 Task: Select the always expand option in the collapse items.
Action: Mouse moved to (53, 563)
Screenshot: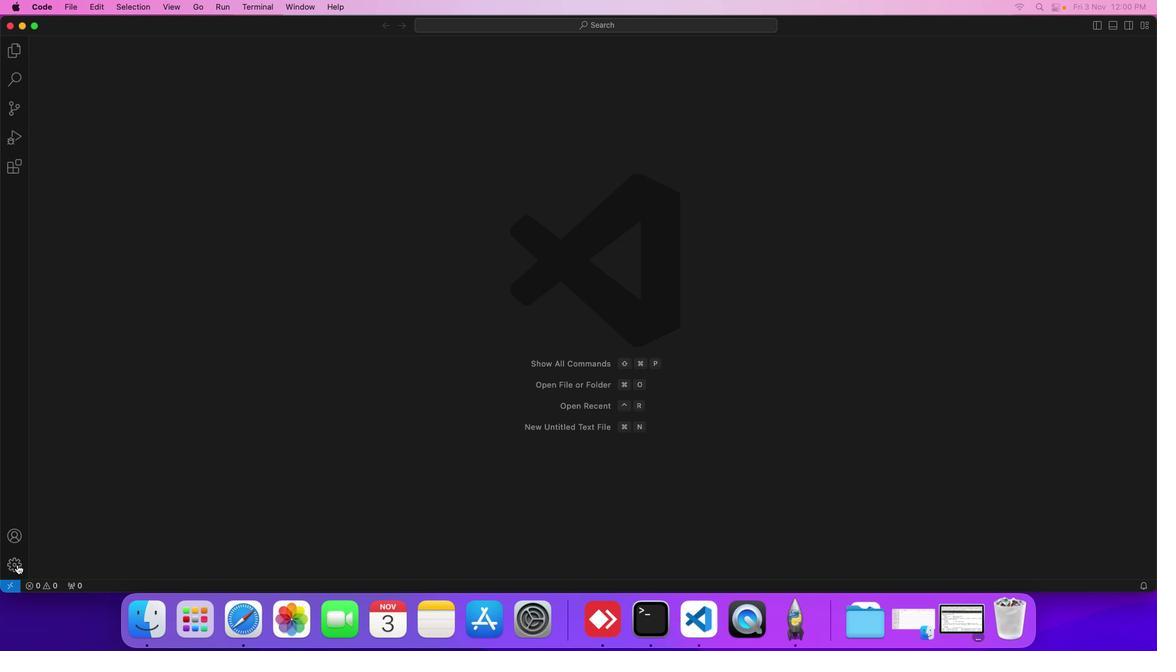 
Action: Mouse pressed left at (53, 563)
Screenshot: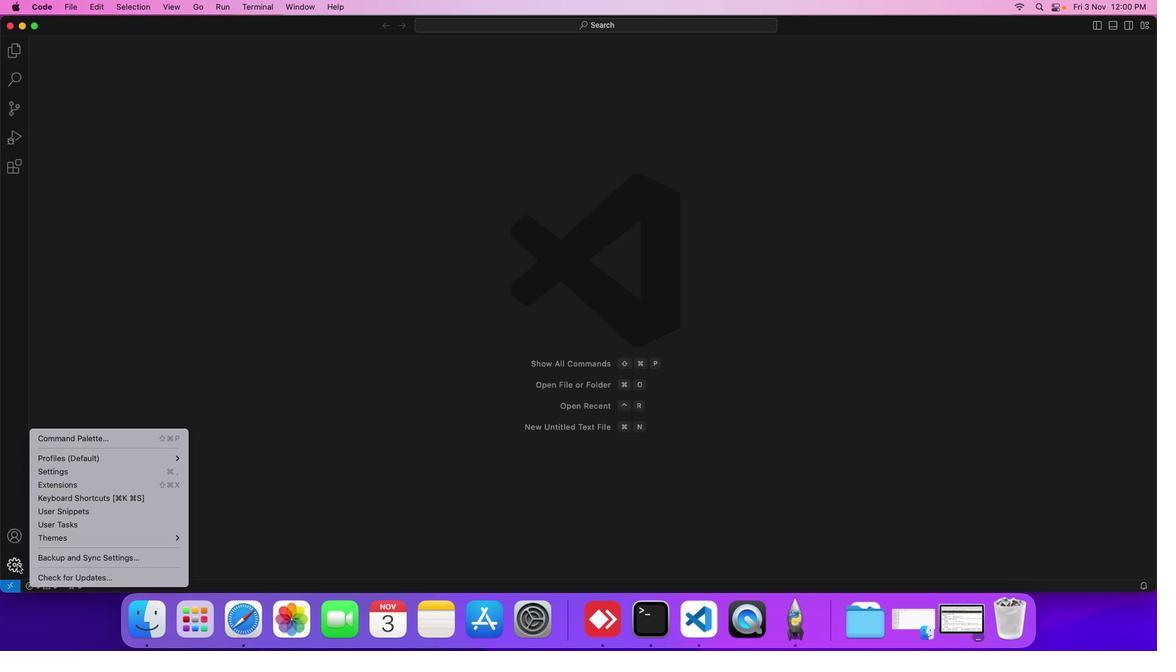 
Action: Mouse moved to (100, 467)
Screenshot: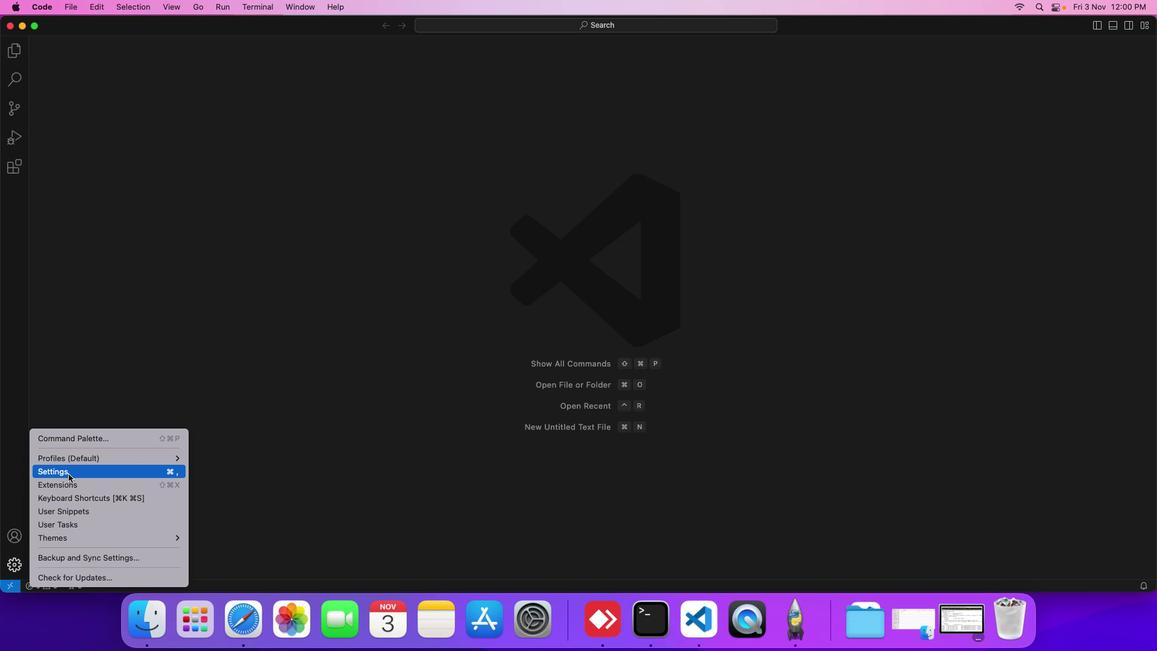 
Action: Mouse pressed left at (100, 467)
Screenshot: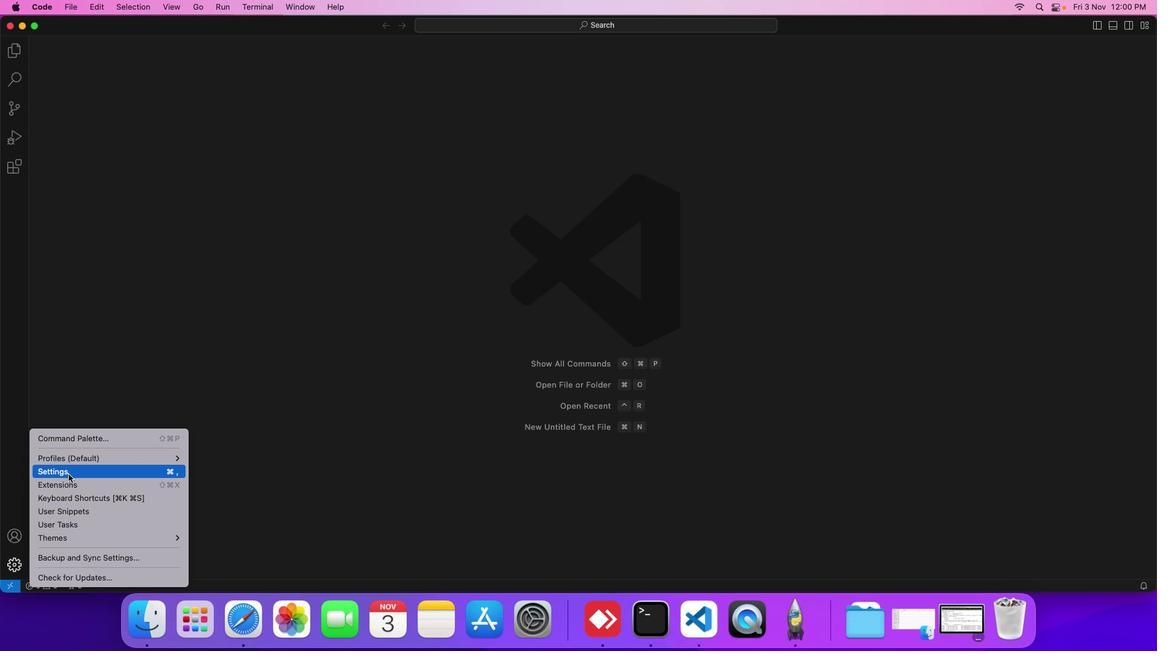 
Action: Mouse moved to (296, 151)
Screenshot: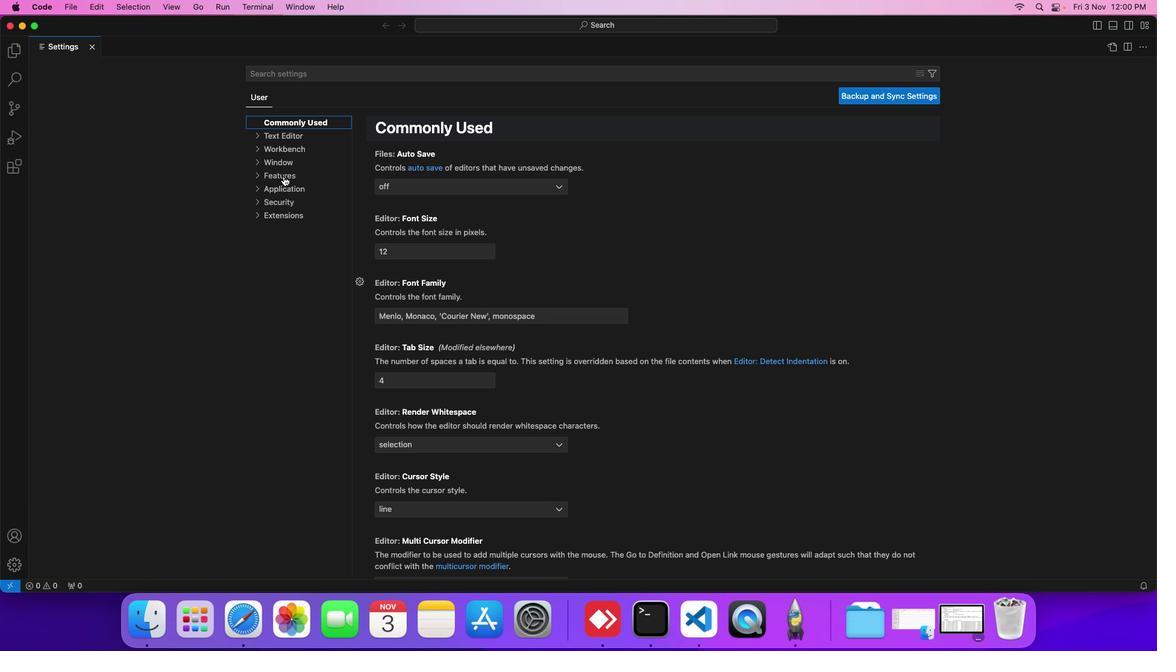 
Action: Mouse pressed left at (296, 151)
Screenshot: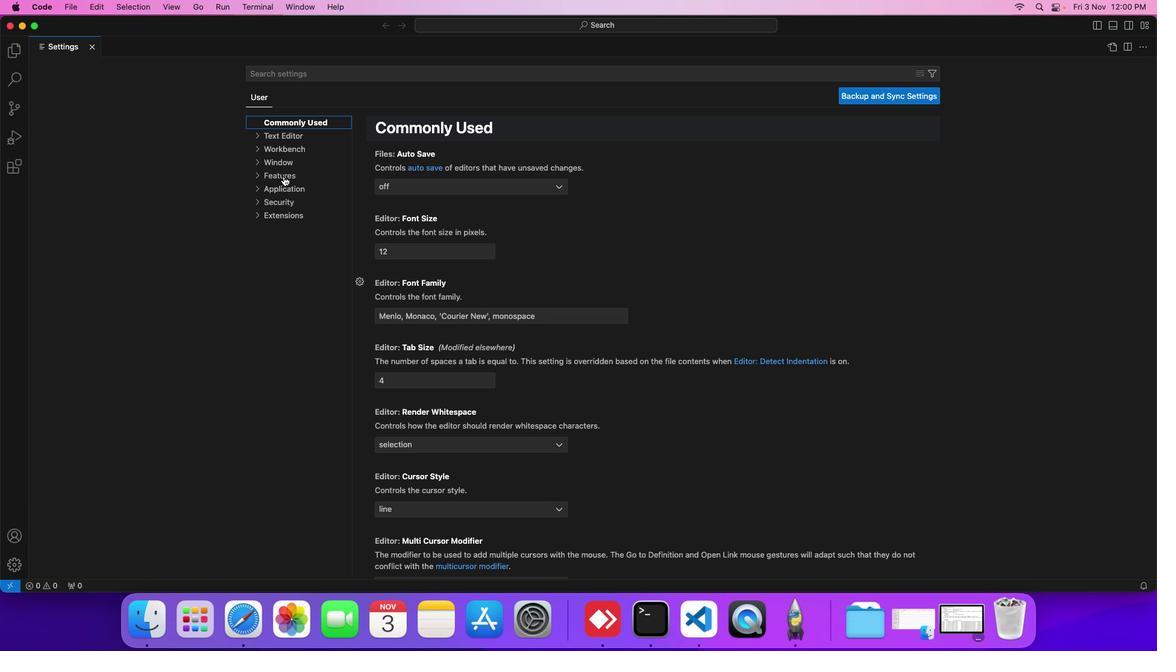 
Action: Mouse moved to (303, 176)
Screenshot: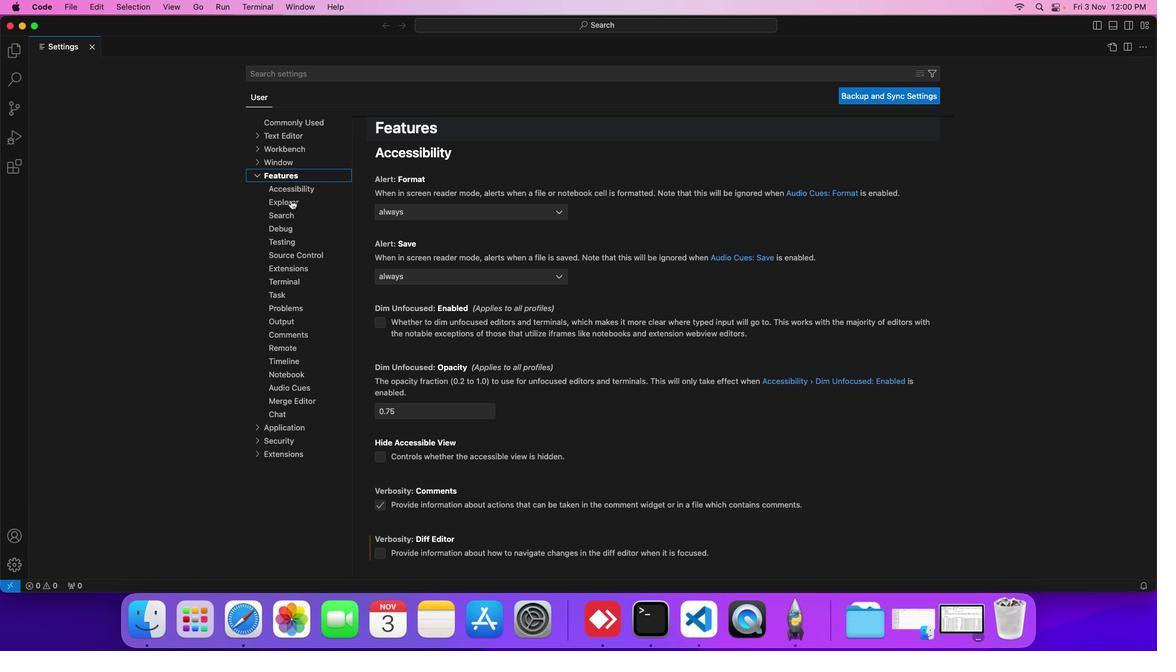
Action: Mouse pressed left at (303, 176)
Screenshot: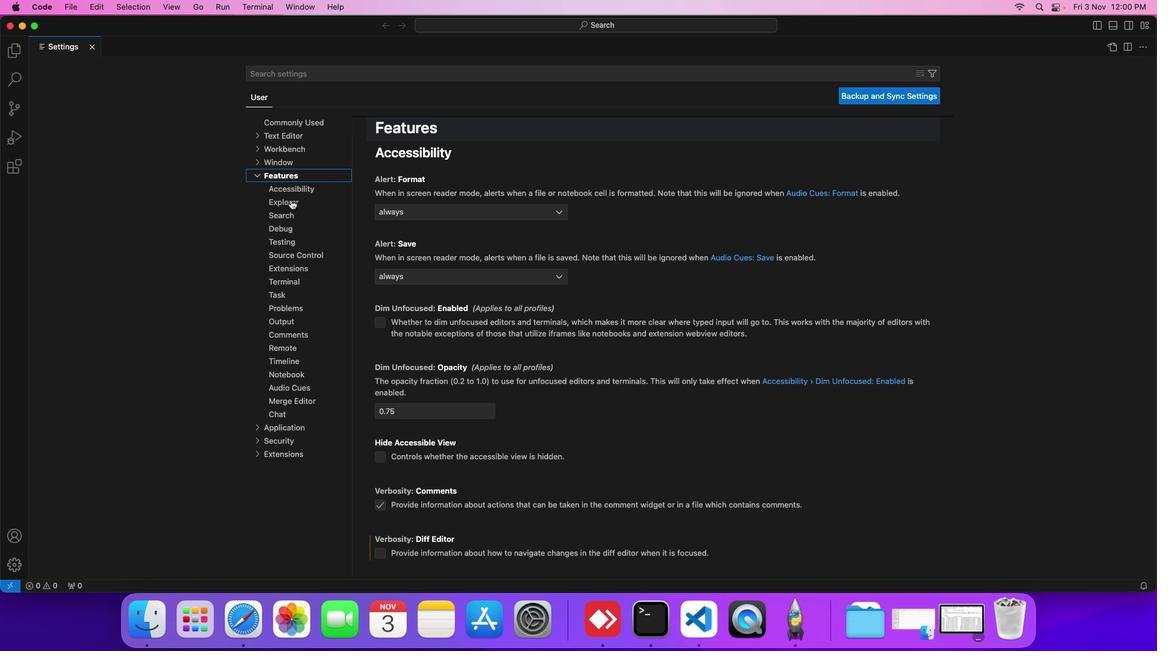 
Action: Mouse moved to (431, 410)
Screenshot: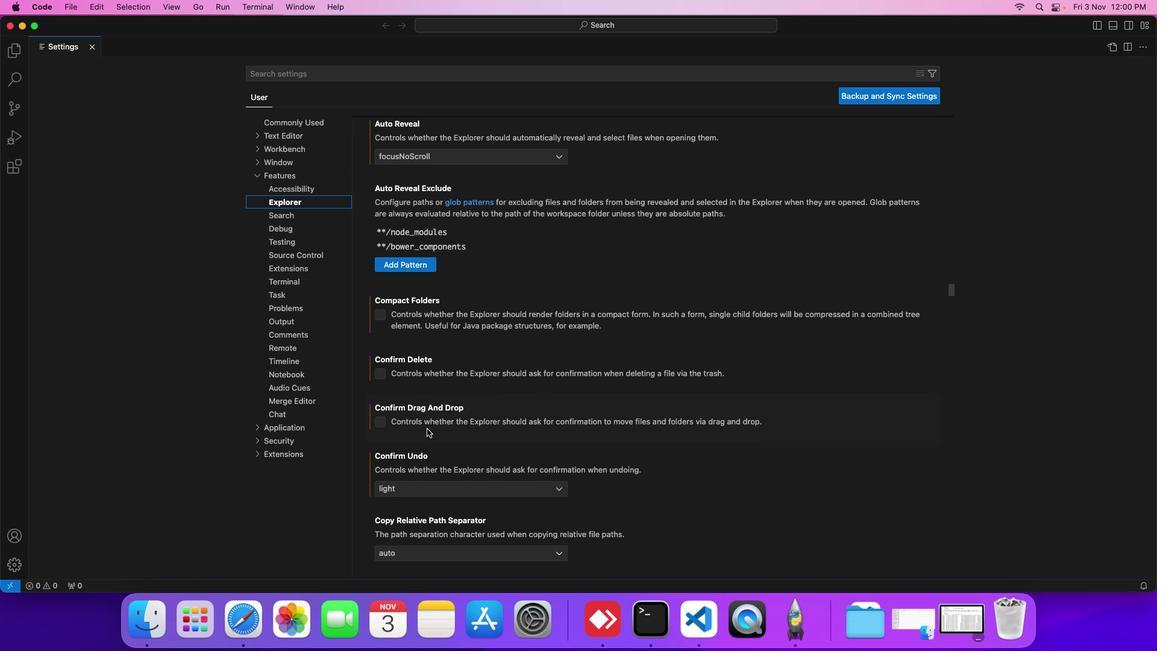 
Action: Mouse scrolled (431, 410) with delta (37, -36)
Screenshot: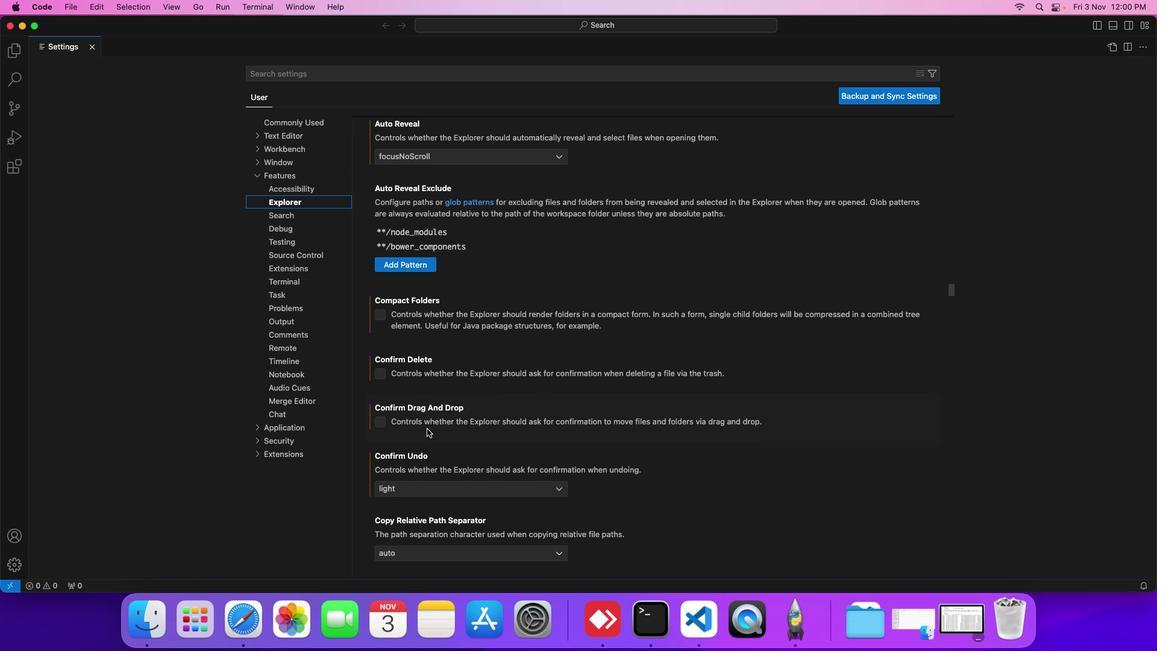 
Action: Mouse moved to (428, 419)
Screenshot: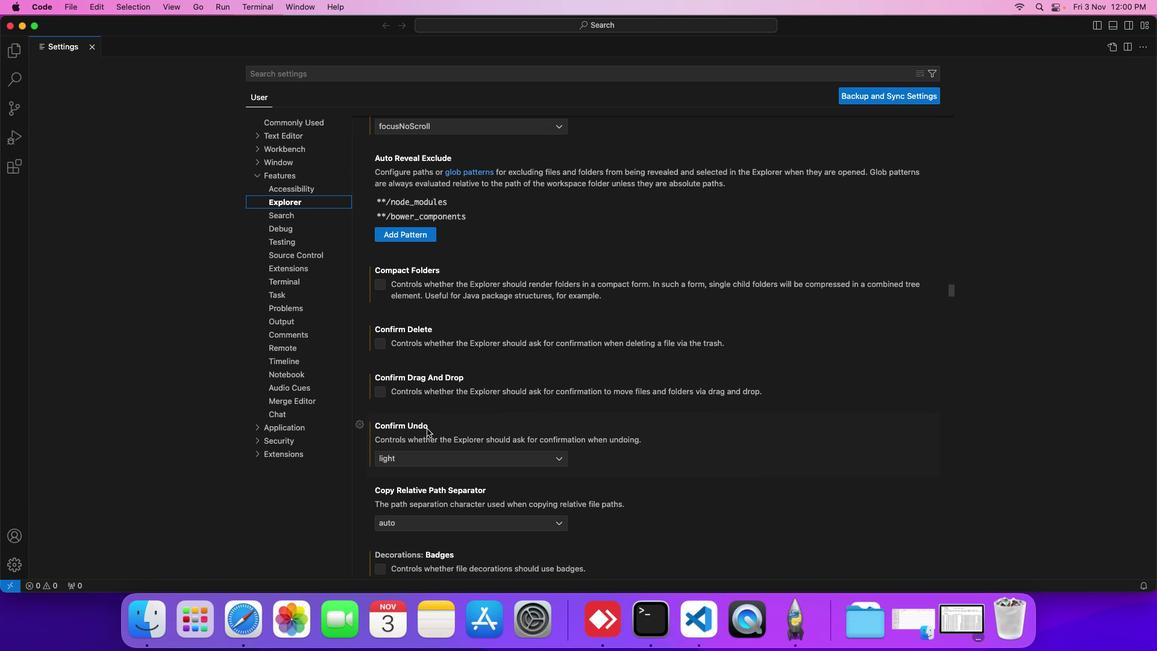 
Action: Mouse scrolled (428, 419) with delta (37, -36)
Screenshot: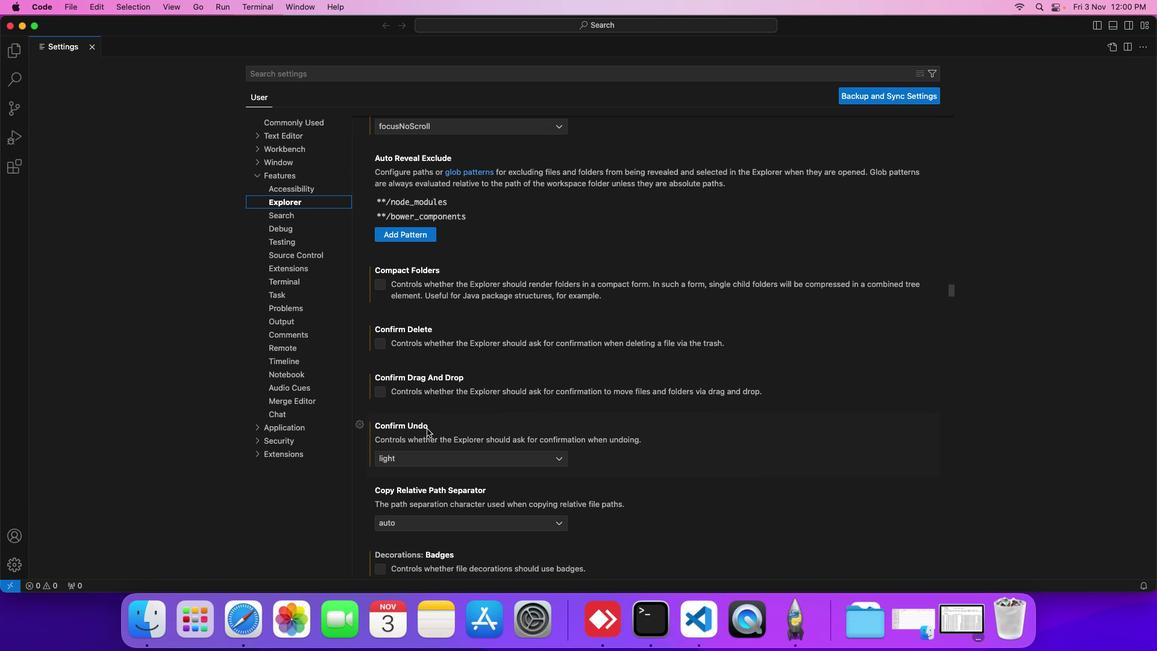 
Action: Mouse moved to (428, 424)
Screenshot: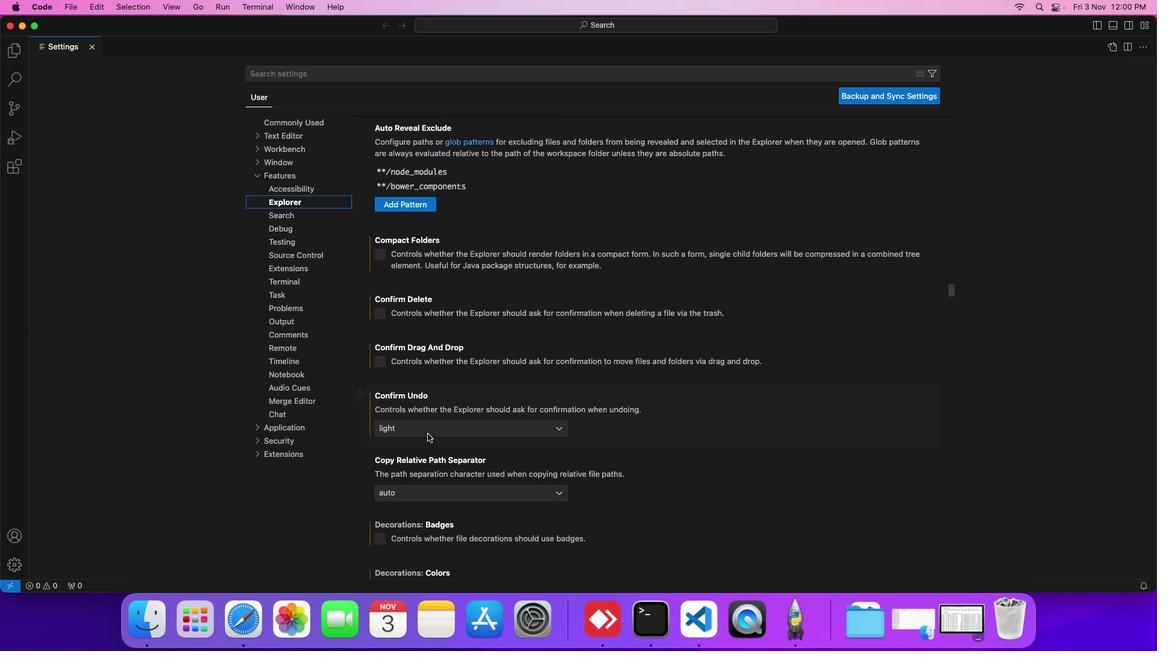 
Action: Mouse scrolled (428, 424) with delta (37, -36)
Screenshot: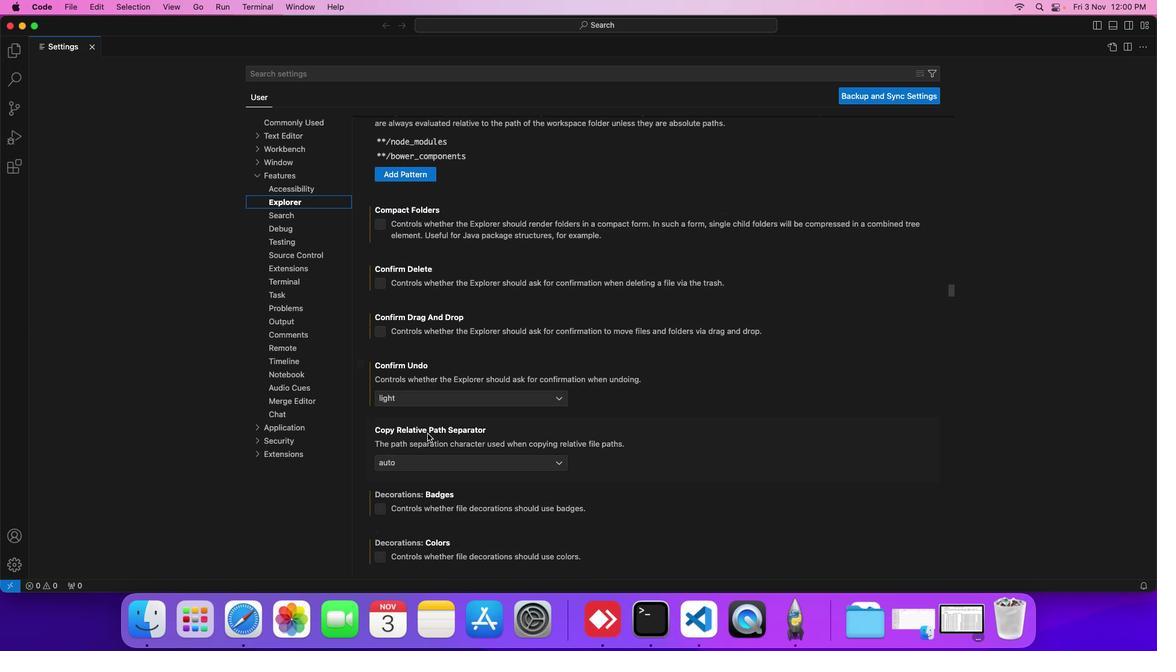 
Action: Mouse scrolled (428, 424) with delta (37, -36)
Screenshot: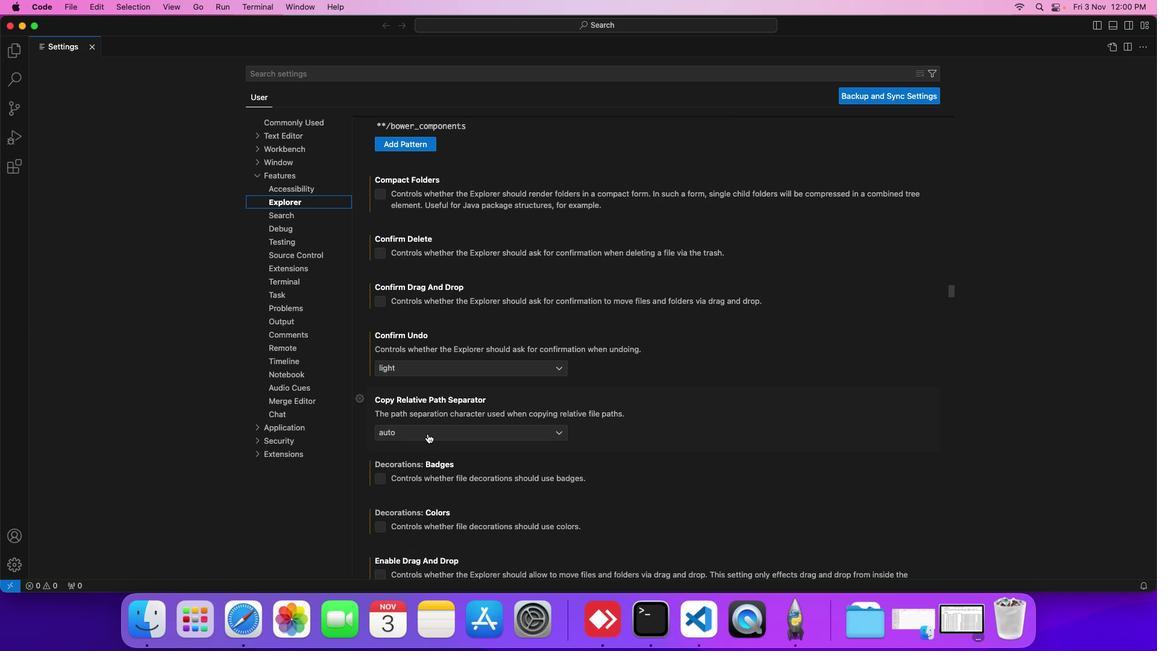 
Action: Mouse scrolled (428, 424) with delta (37, -36)
Screenshot: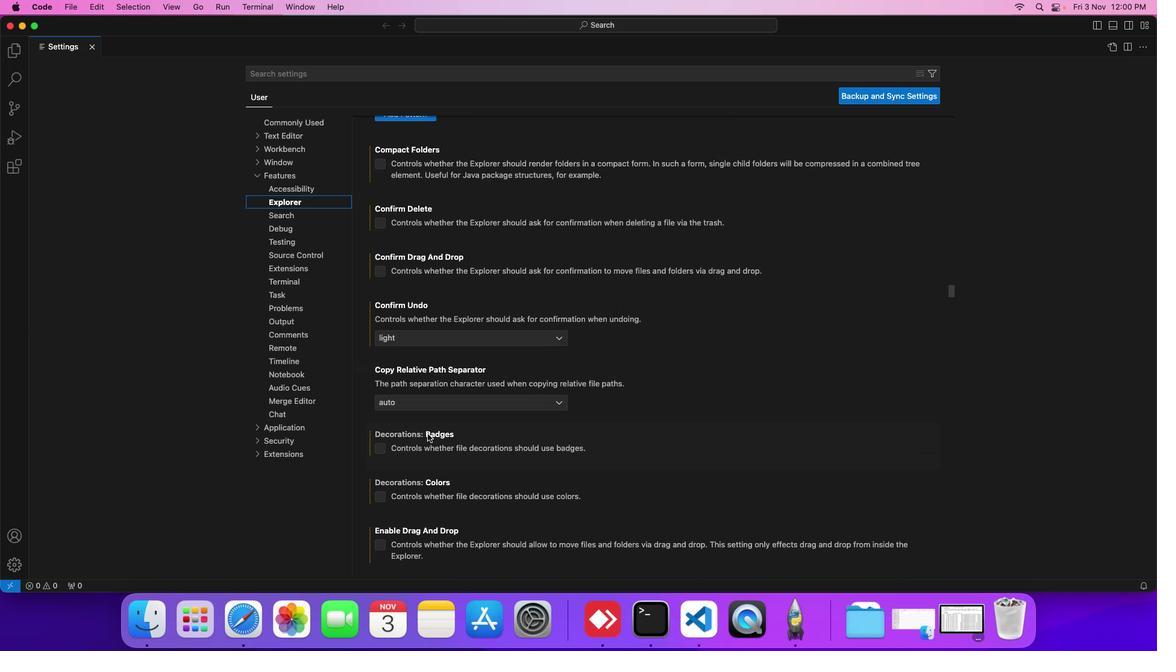 
Action: Mouse scrolled (428, 424) with delta (37, -36)
Screenshot: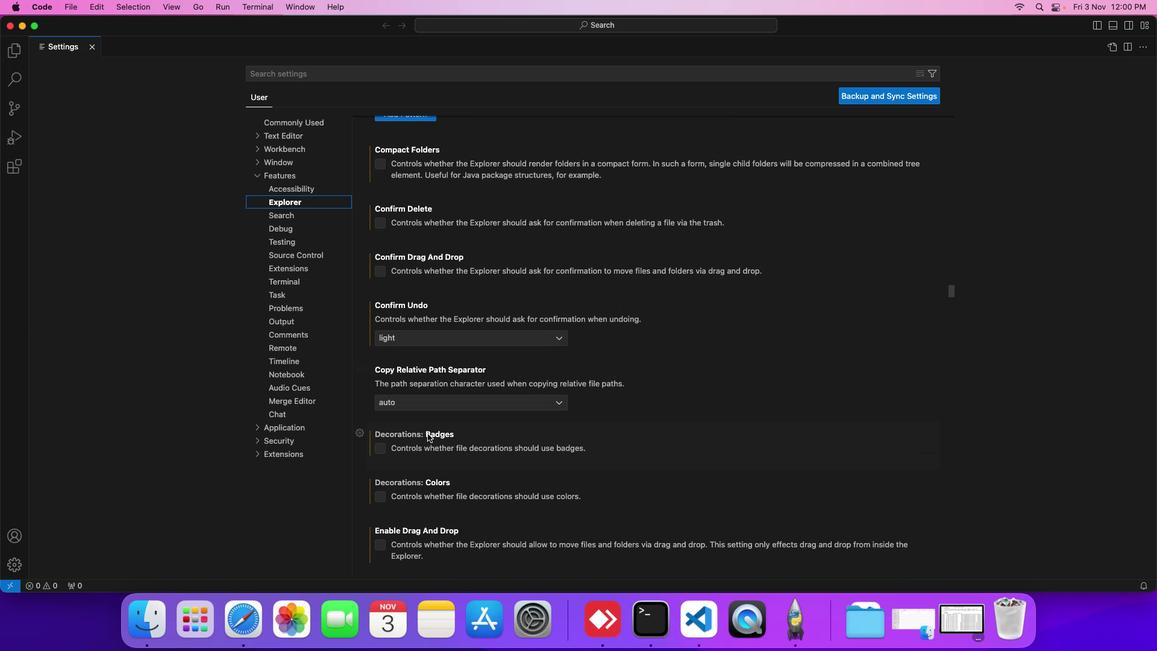 
Action: Mouse moved to (428, 425)
Screenshot: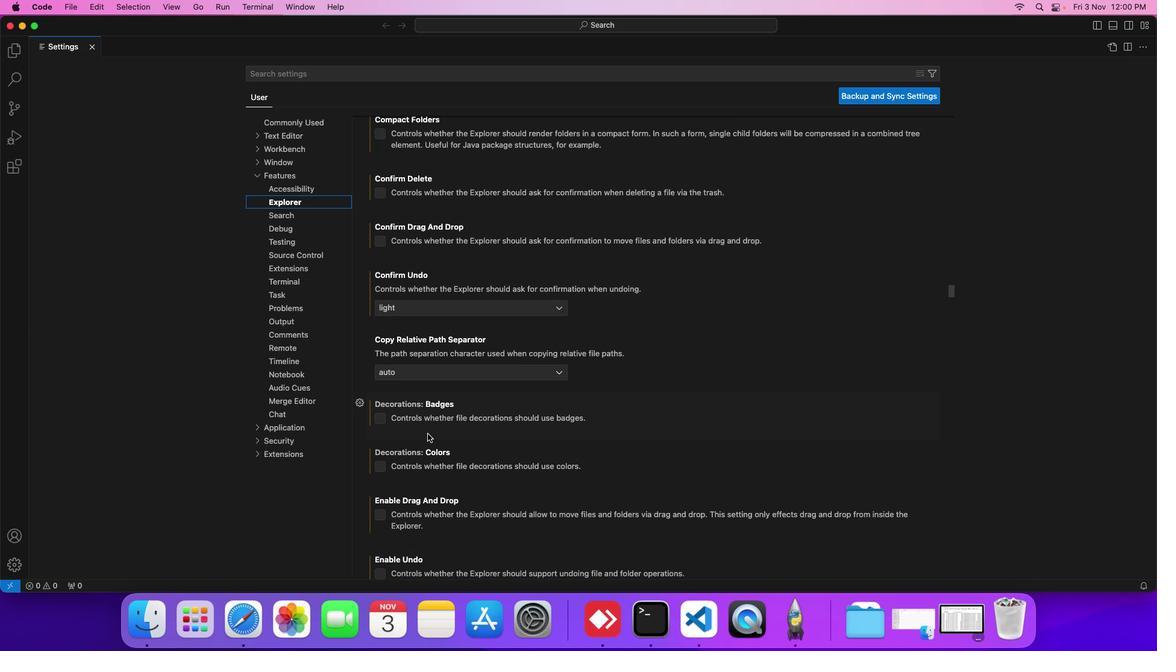 
Action: Mouse scrolled (428, 425) with delta (37, -36)
Screenshot: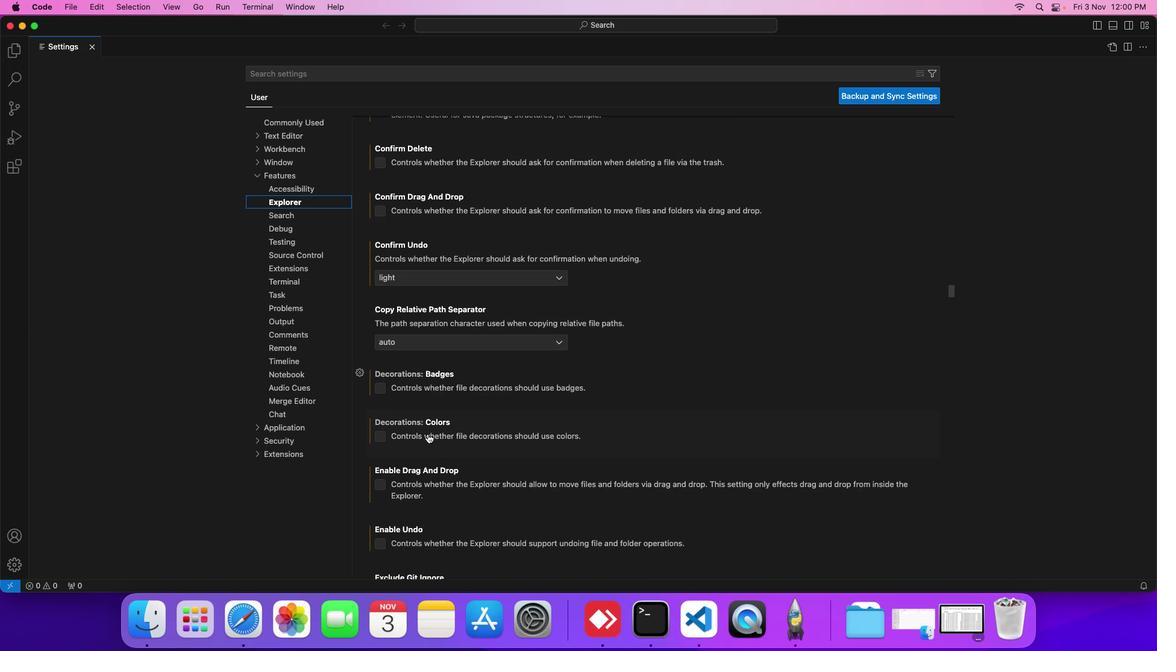 
Action: Mouse scrolled (428, 425) with delta (37, -36)
Screenshot: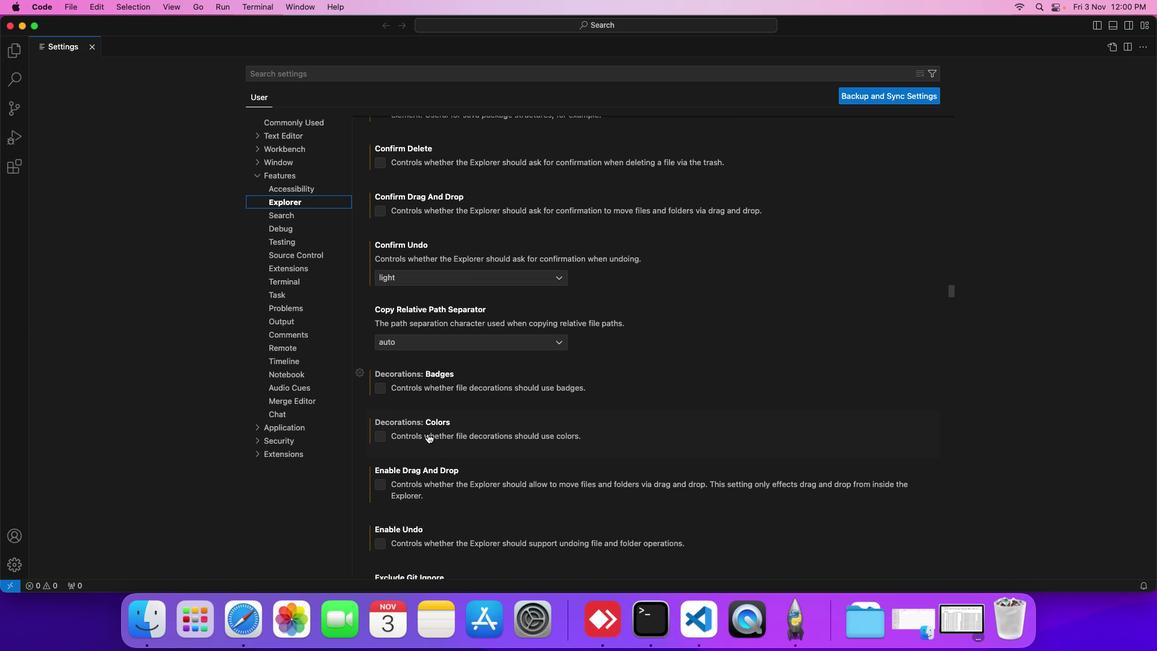 
Action: Mouse scrolled (428, 425) with delta (37, -36)
Screenshot: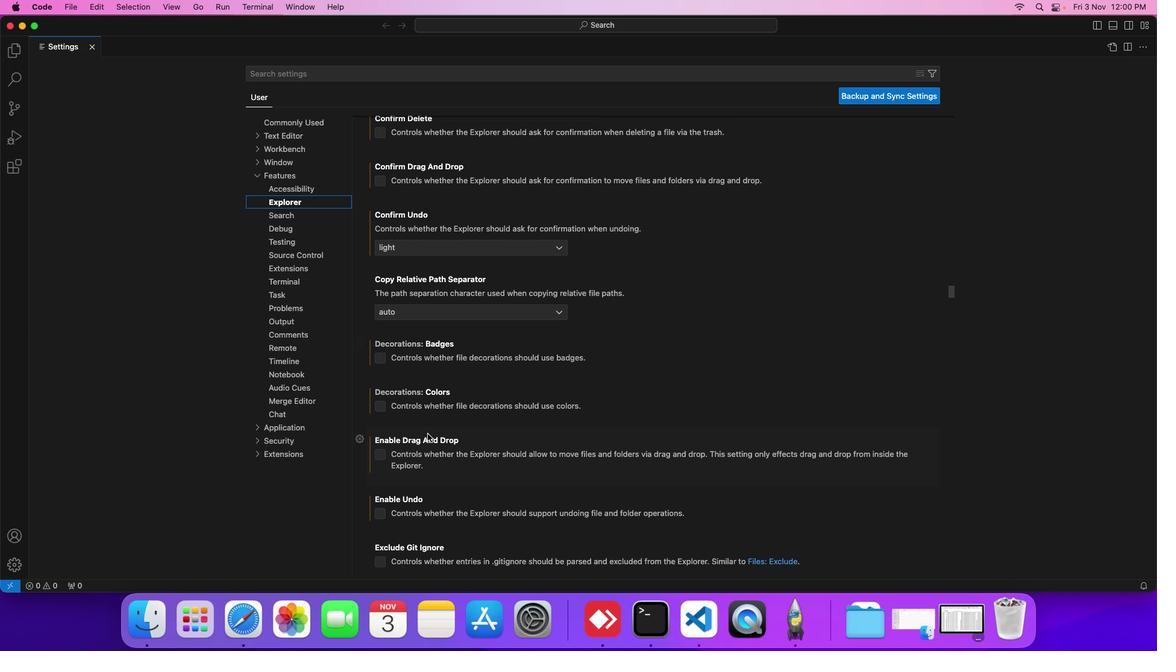 
Action: Mouse scrolled (428, 425) with delta (37, -36)
Screenshot: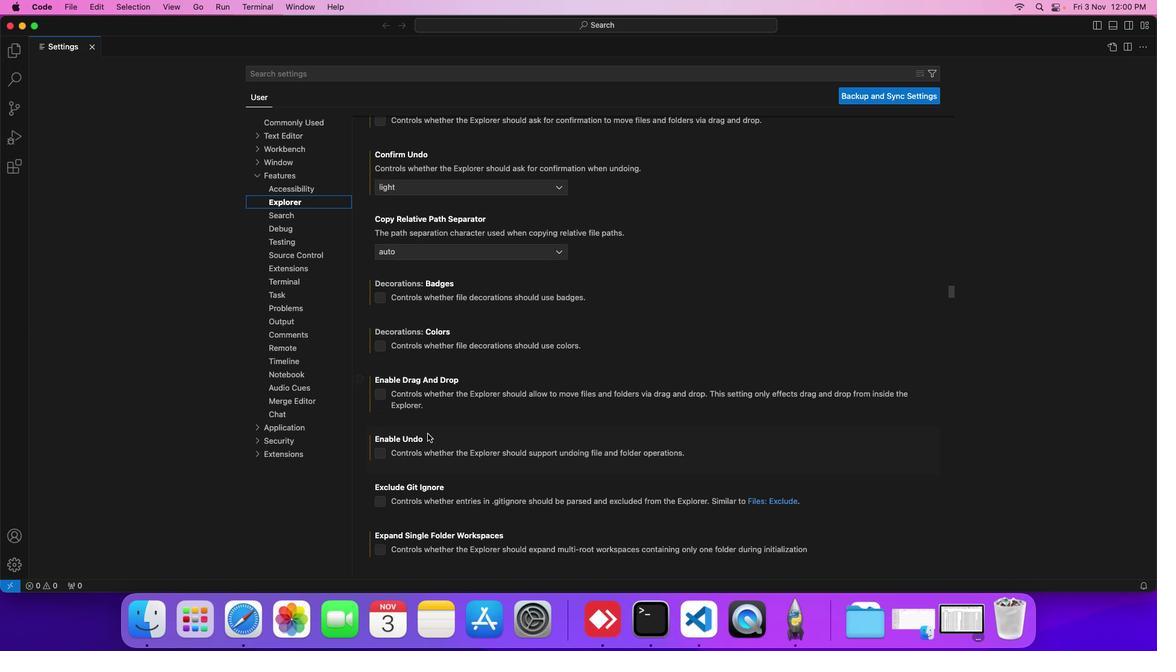 
Action: Mouse scrolled (428, 425) with delta (37, -36)
Screenshot: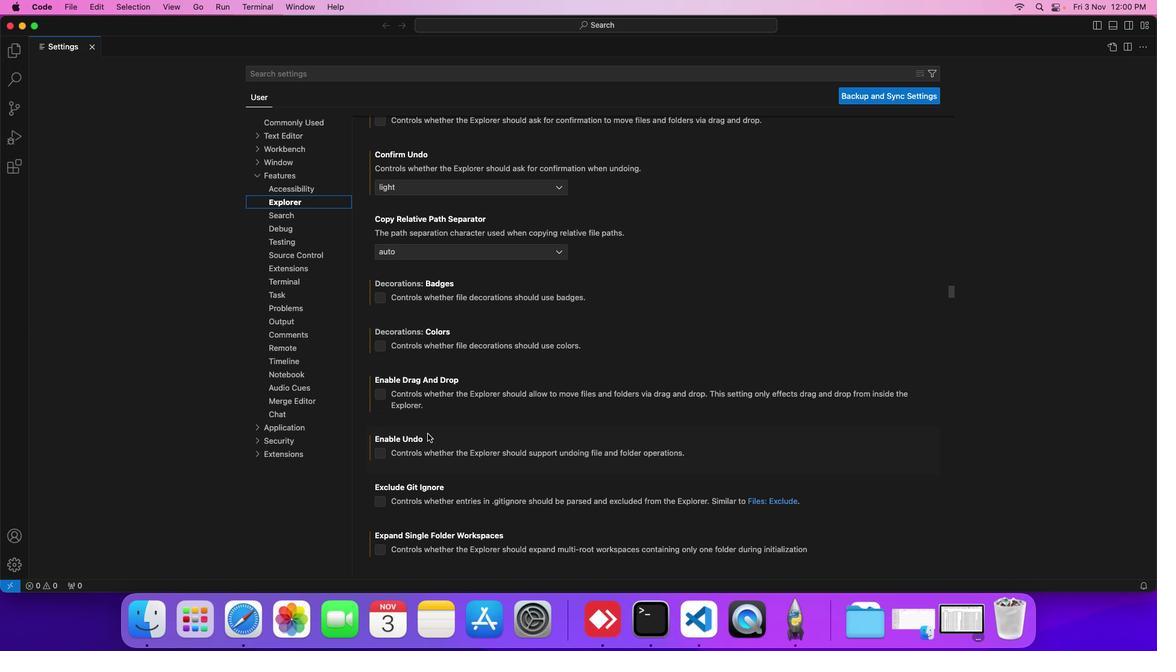 
Action: Mouse moved to (428, 427)
Screenshot: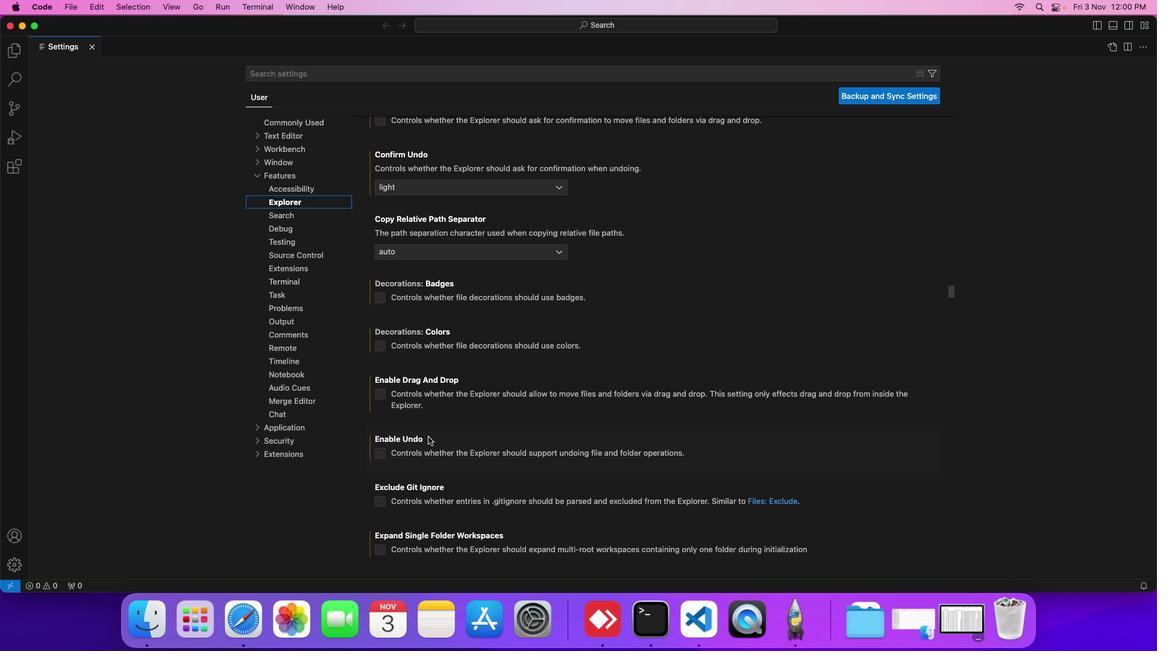 
Action: Mouse scrolled (428, 427) with delta (37, -36)
Screenshot: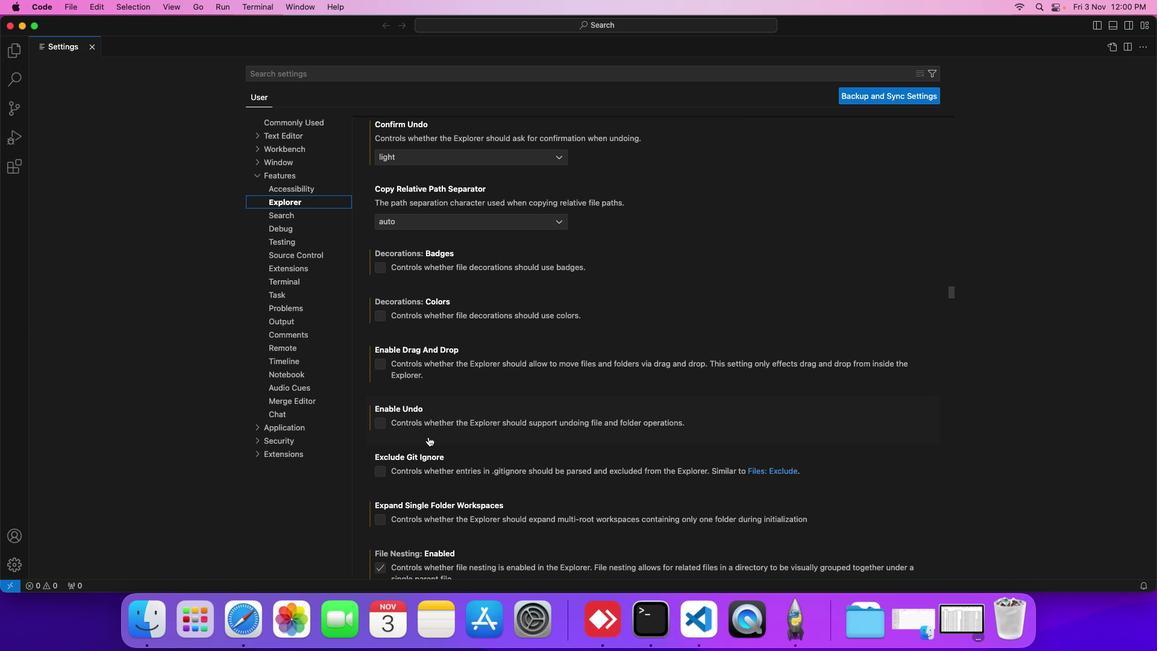 
Action: Mouse scrolled (428, 427) with delta (37, -36)
Screenshot: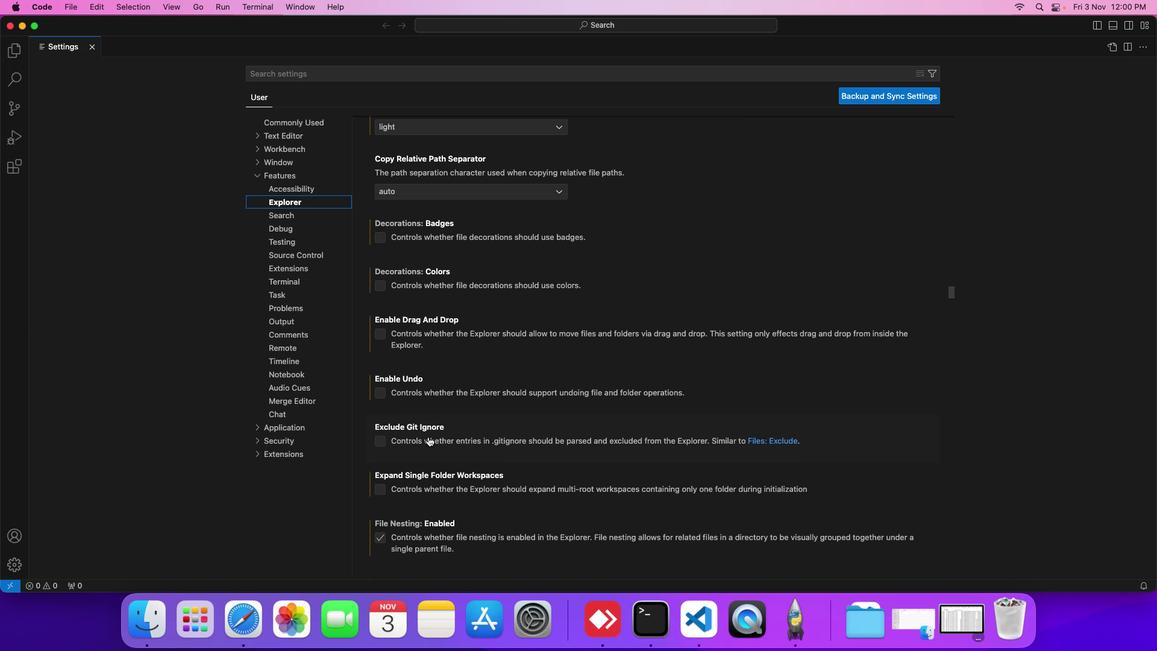
Action: Mouse scrolled (428, 427) with delta (37, -36)
Screenshot: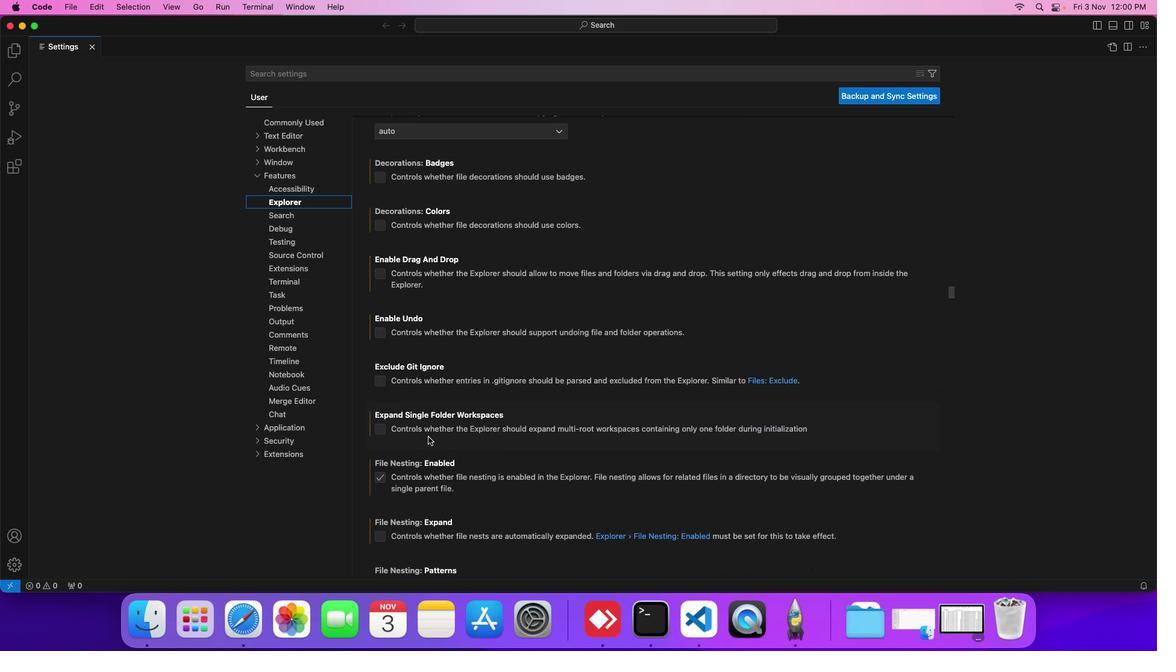 
Action: Mouse scrolled (428, 427) with delta (37, -36)
Screenshot: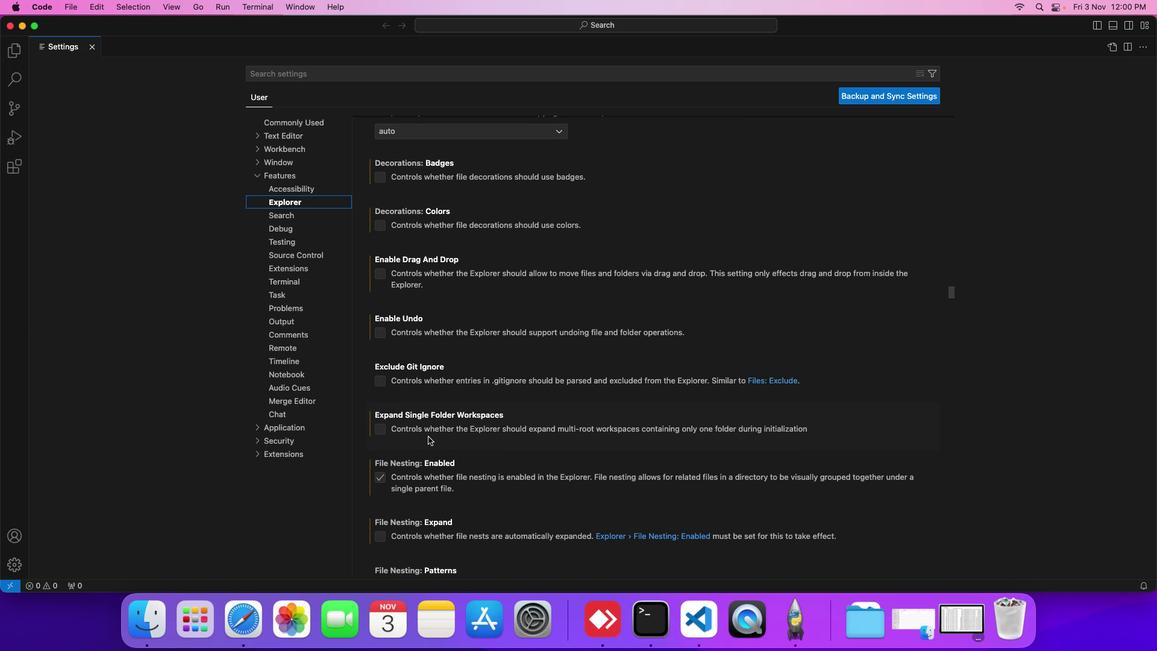 
Action: Mouse scrolled (428, 427) with delta (37, -36)
Screenshot: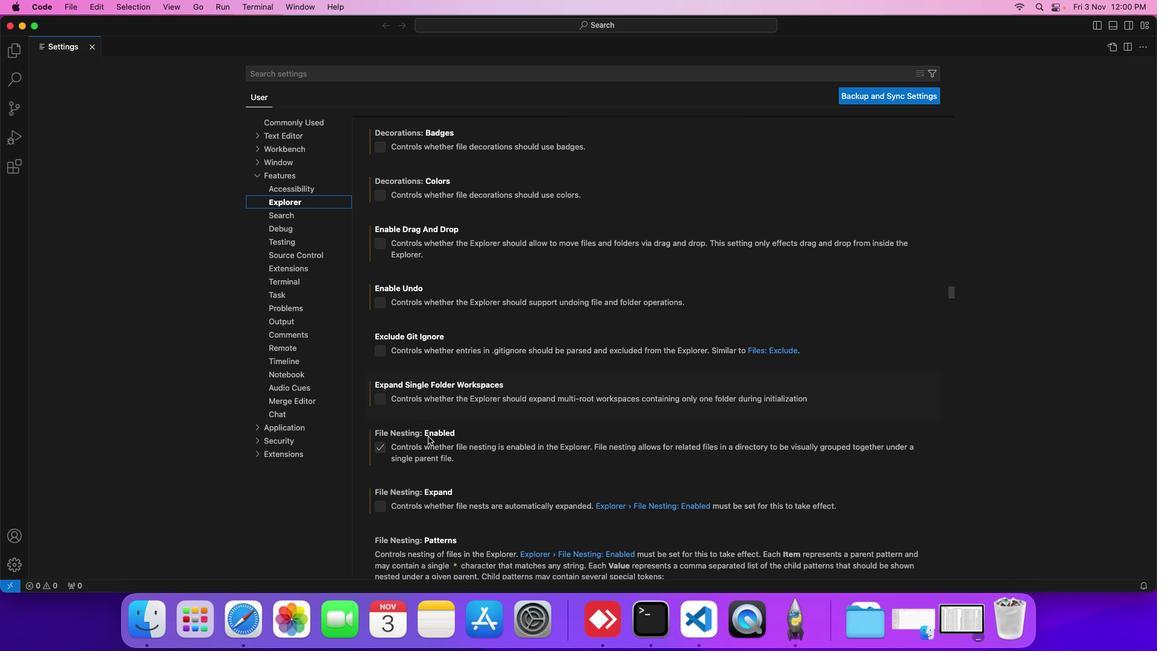 
Action: Mouse moved to (428, 428)
Screenshot: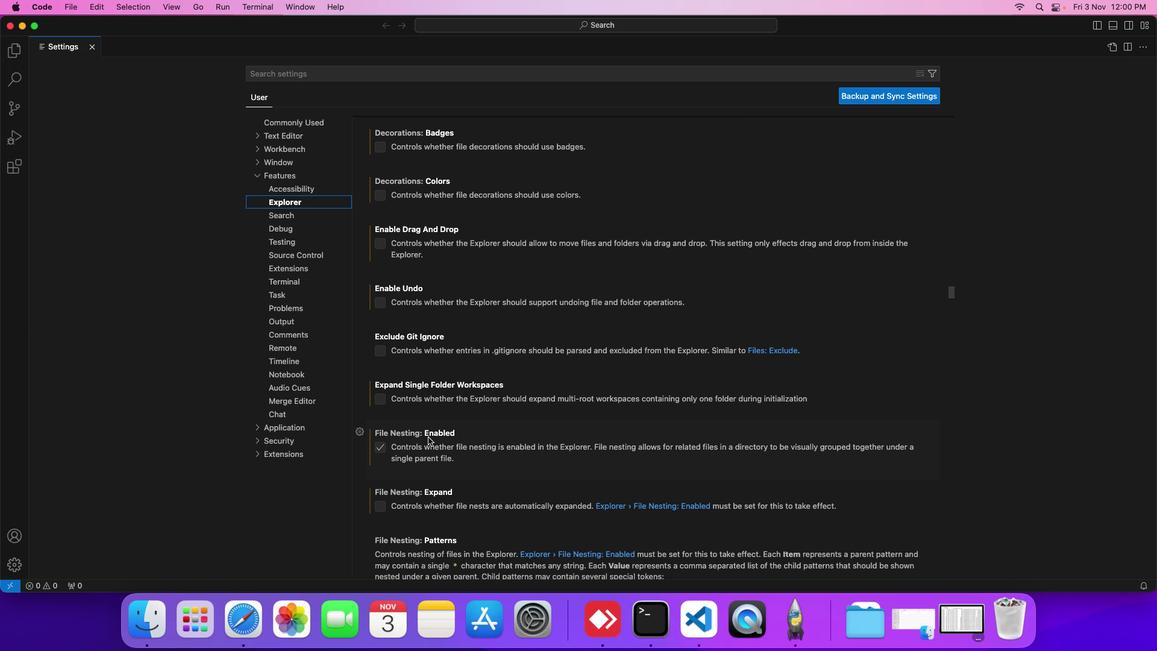 
Action: Mouse scrolled (428, 428) with delta (37, -36)
Screenshot: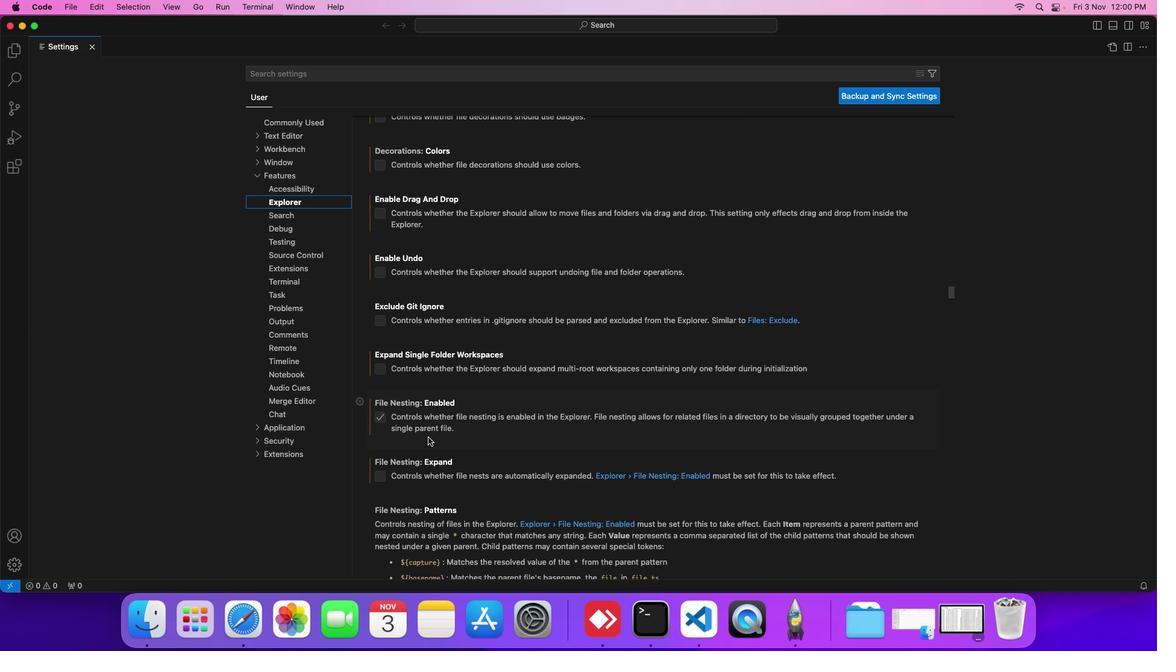 
Action: Mouse scrolled (428, 428) with delta (37, -36)
Screenshot: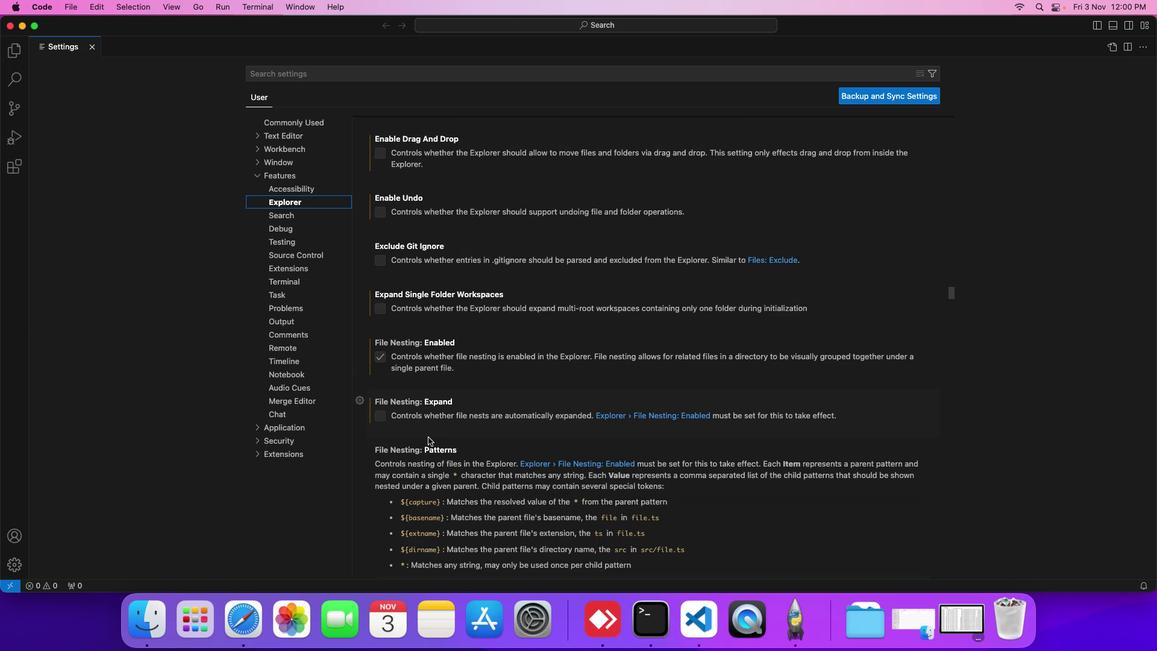 
Action: Mouse scrolled (428, 428) with delta (37, -36)
Screenshot: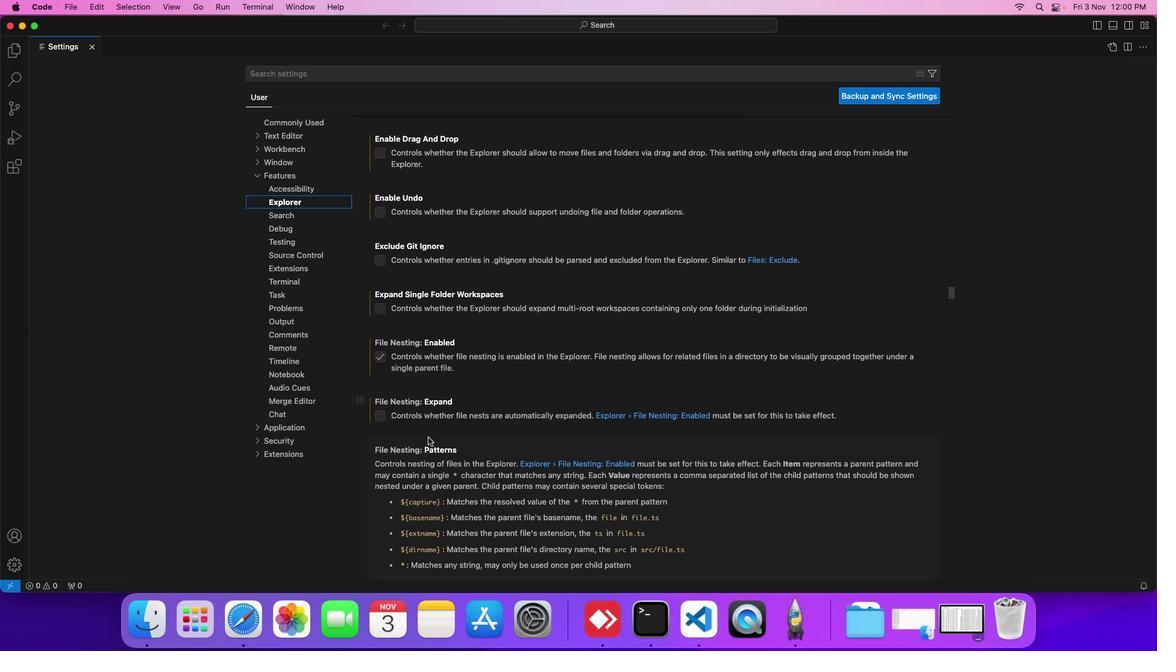 
Action: Mouse scrolled (428, 428) with delta (37, -36)
Screenshot: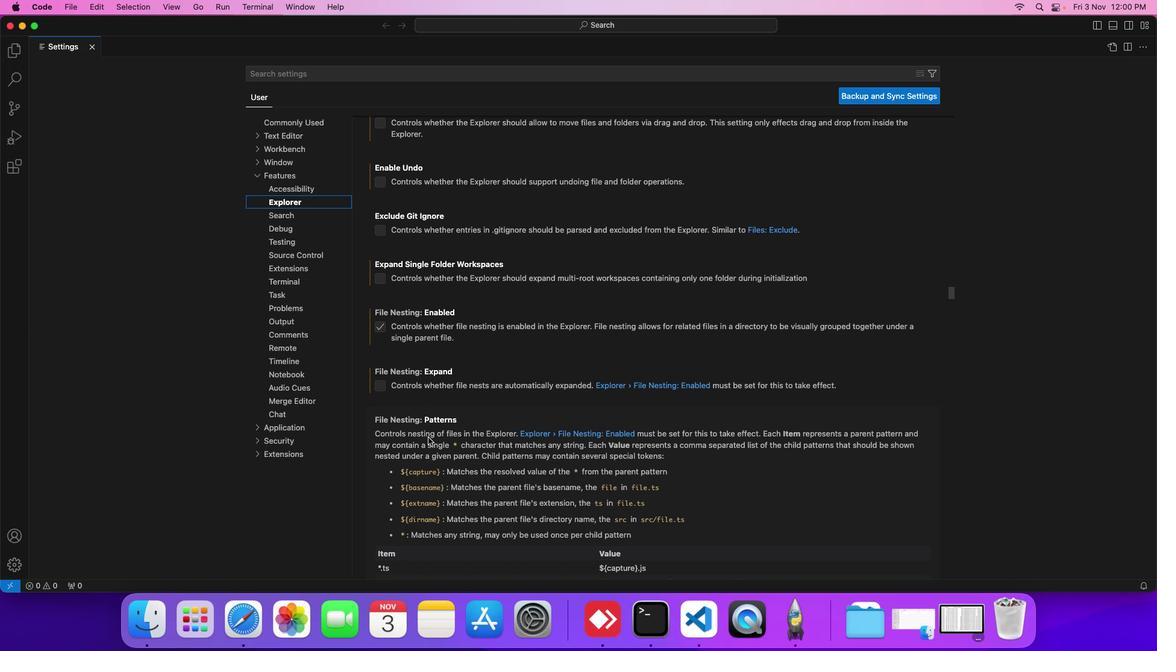 
Action: Mouse scrolled (428, 428) with delta (37, -36)
Screenshot: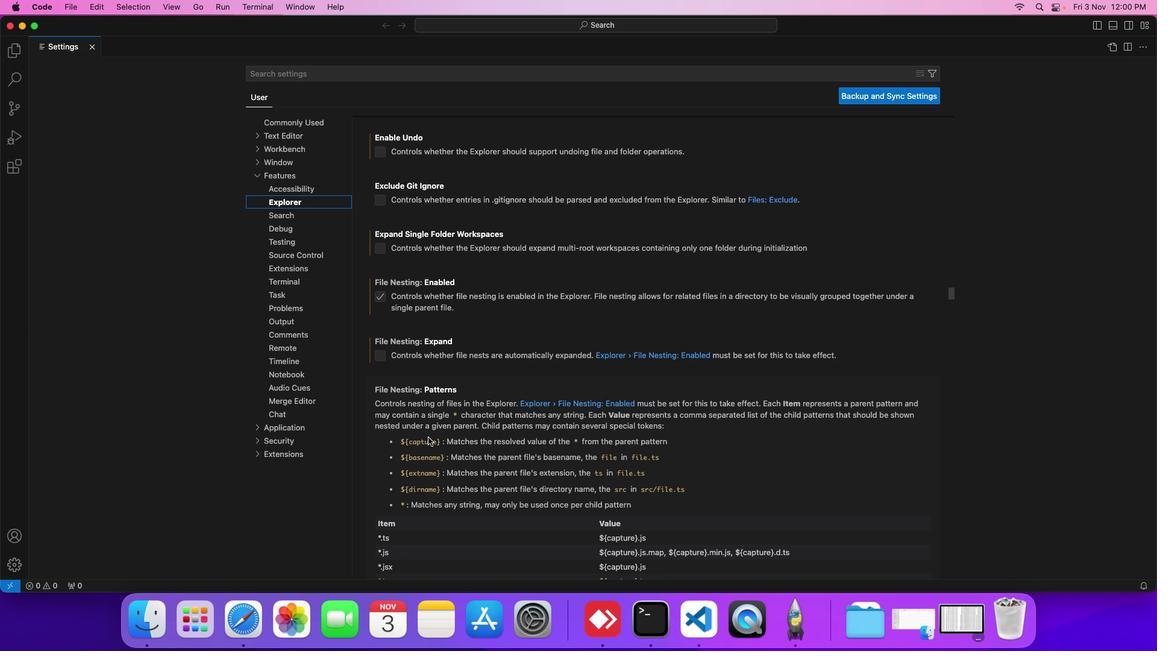 
Action: Mouse scrolled (428, 428) with delta (37, -36)
Screenshot: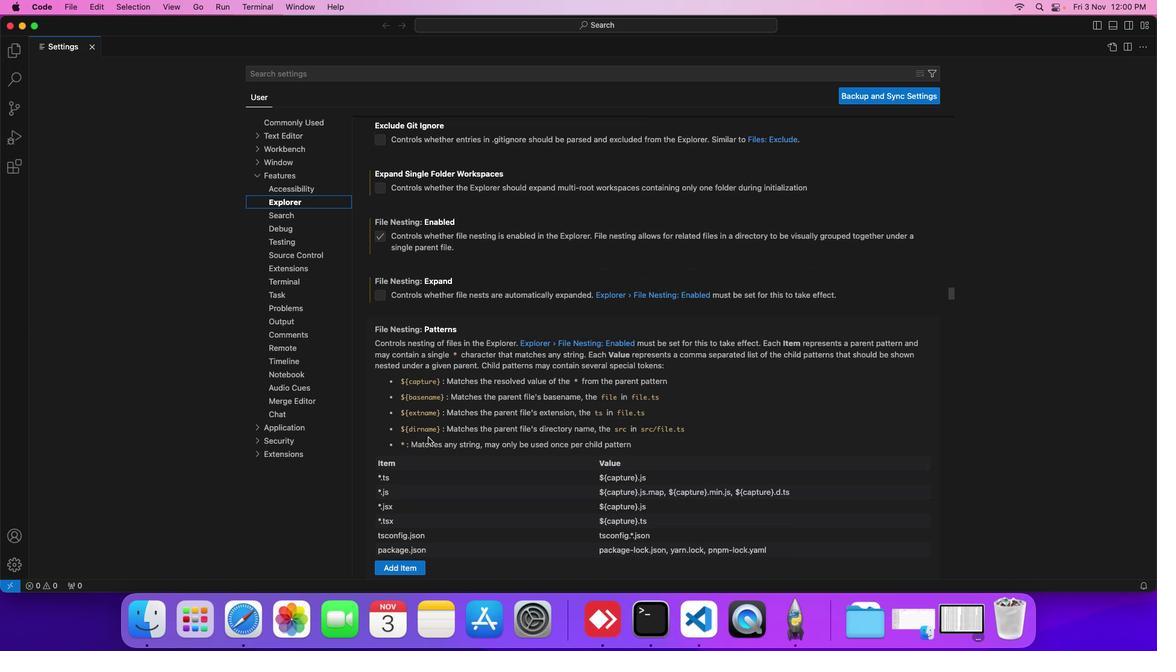 
Action: Mouse scrolled (428, 428) with delta (37, -36)
Screenshot: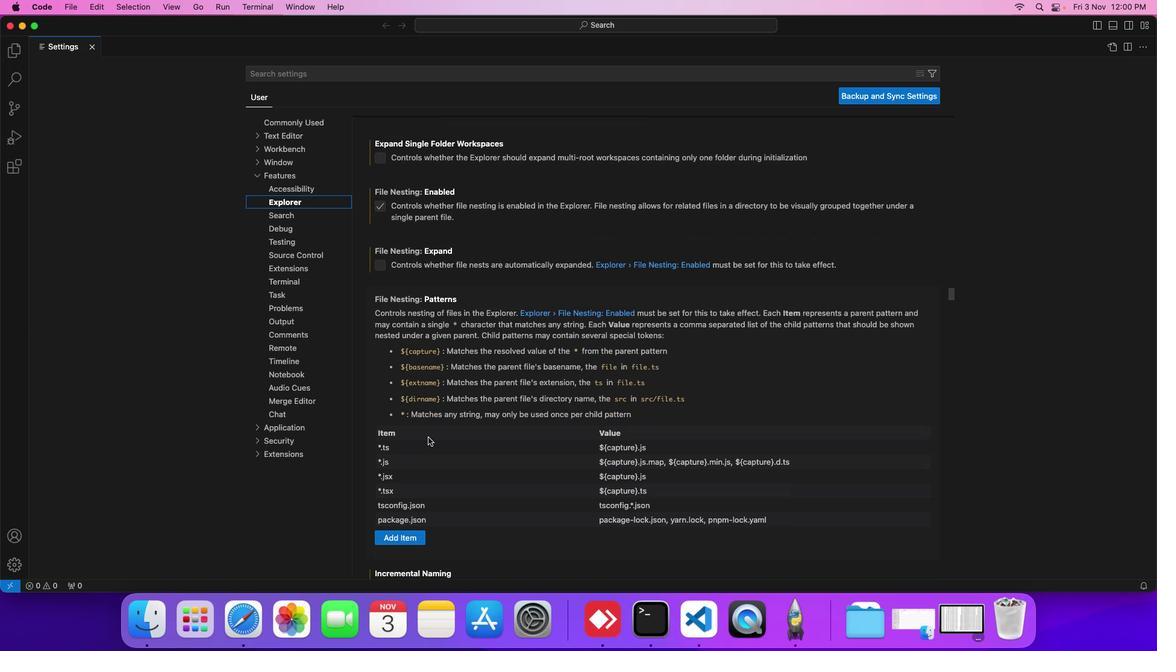 
Action: Mouse scrolled (428, 428) with delta (37, -36)
Screenshot: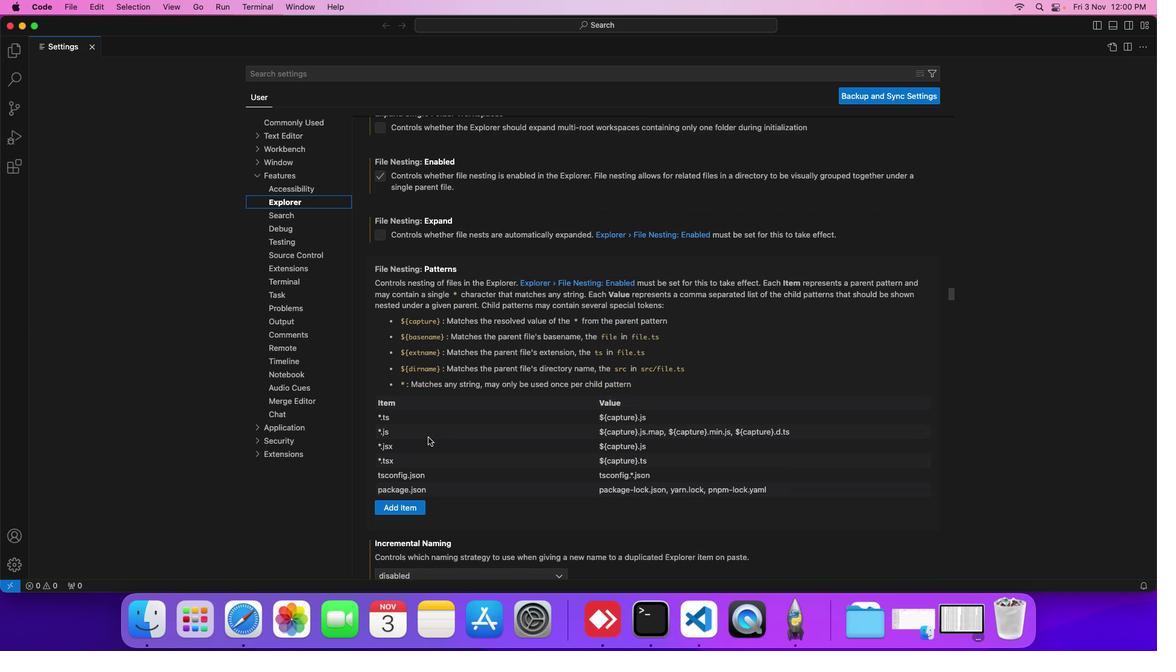 
Action: Mouse scrolled (428, 428) with delta (37, -36)
Screenshot: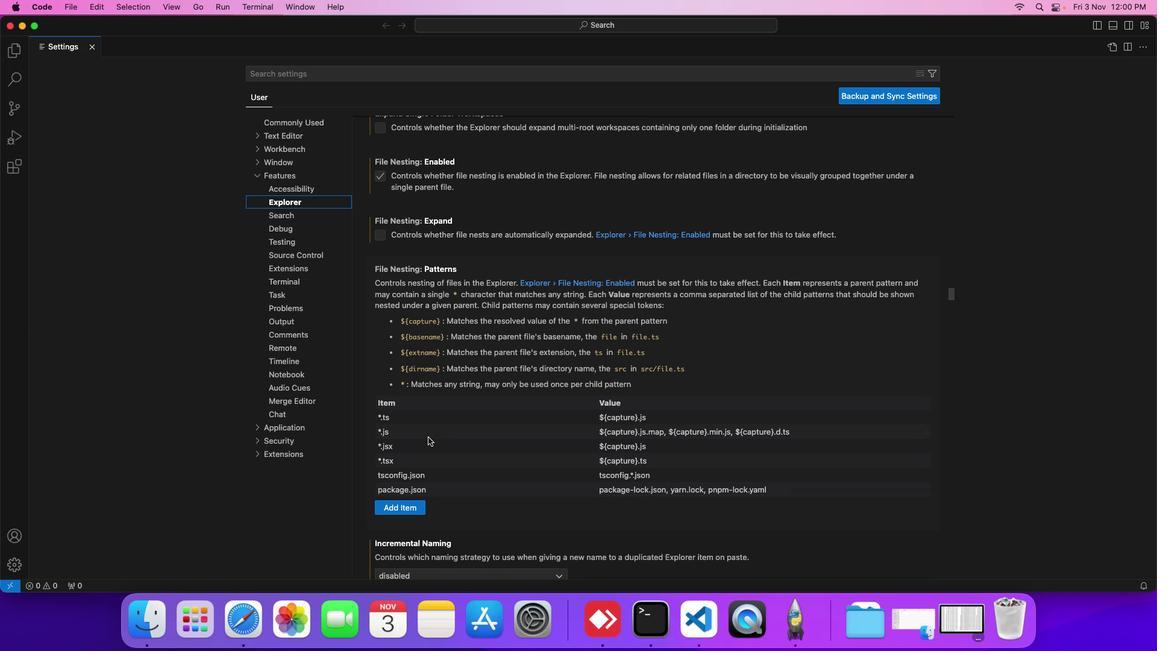 
Action: Mouse scrolled (428, 428) with delta (37, -36)
Screenshot: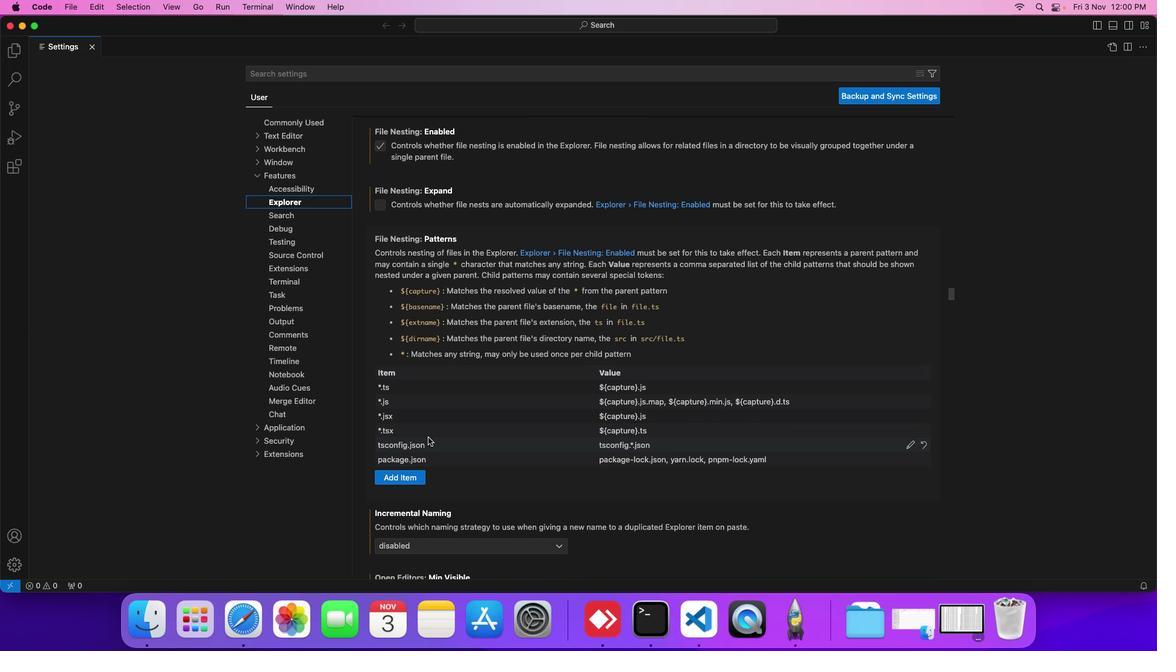 
Action: Mouse scrolled (428, 428) with delta (37, -36)
Screenshot: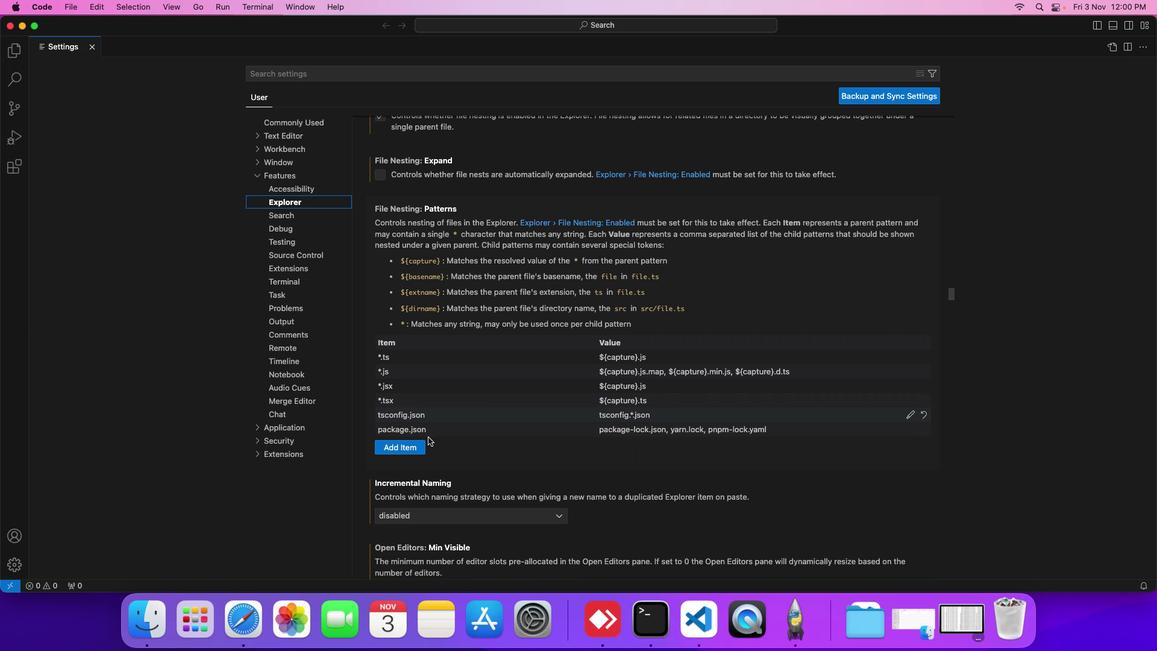 
Action: Mouse scrolled (428, 428) with delta (37, -36)
Screenshot: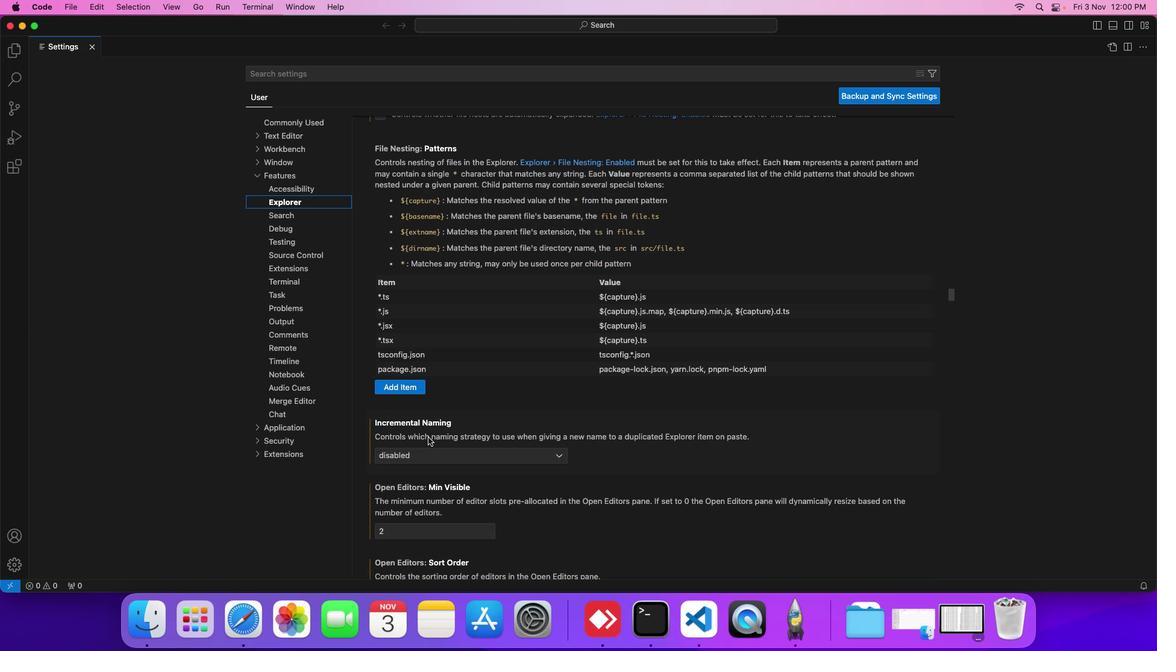 
Action: Mouse scrolled (428, 428) with delta (37, -36)
Screenshot: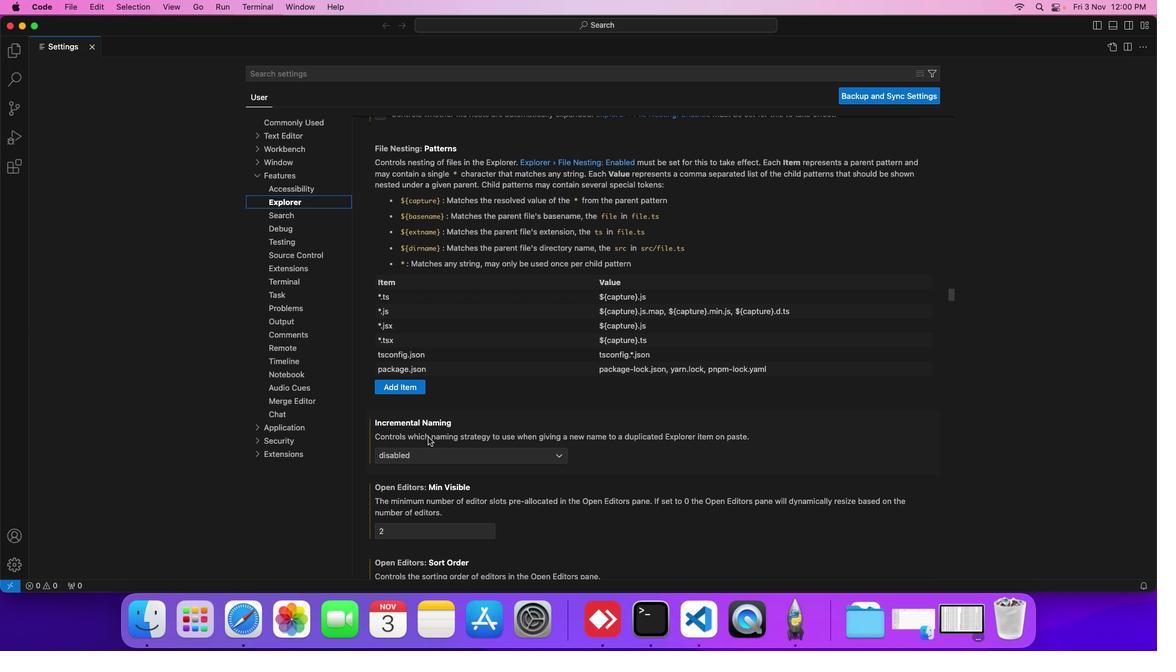 
Action: Mouse scrolled (428, 428) with delta (37, -36)
Screenshot: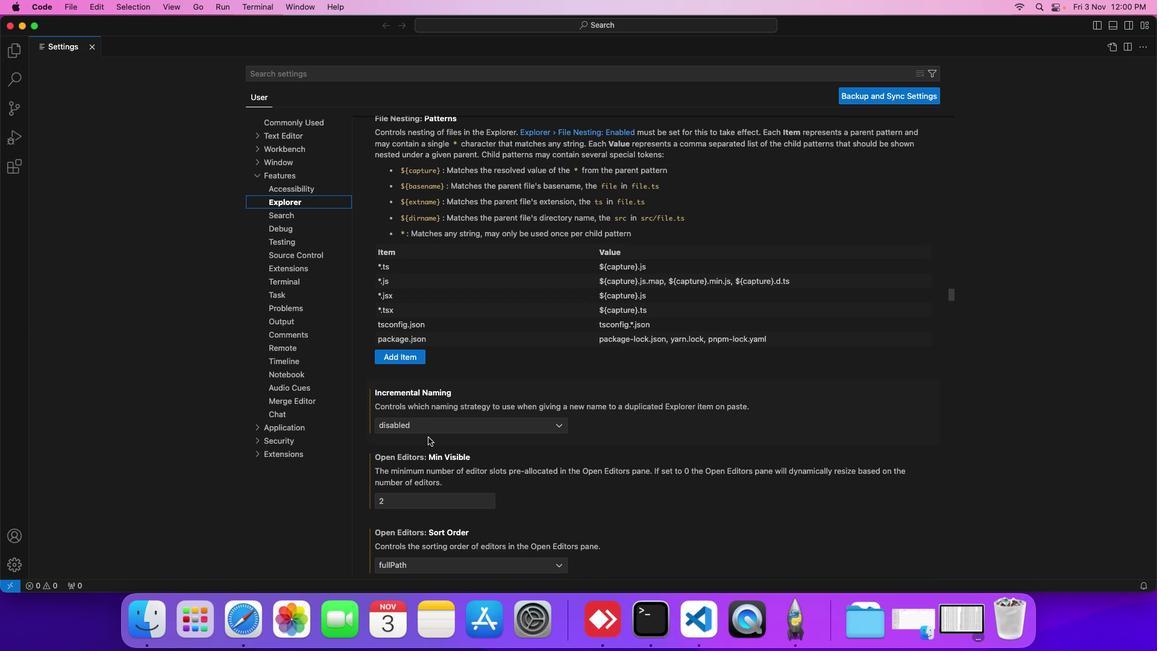 
Action: Mouse scrolled (428, 428) with delta (37, -36)
Screenshot: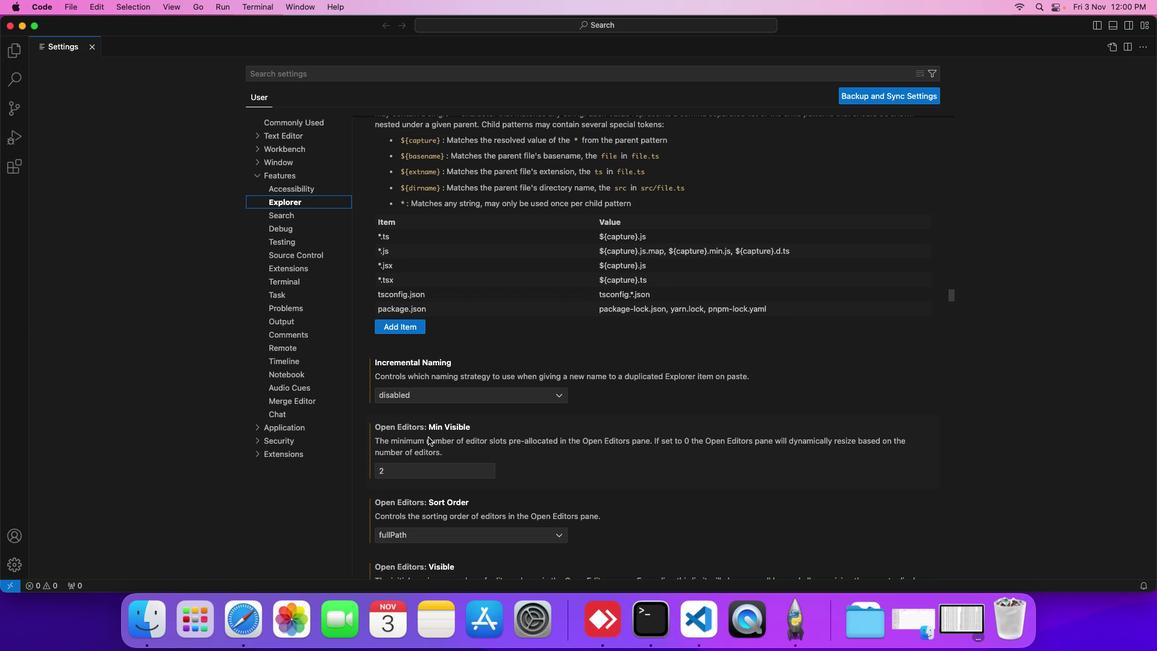 
Action: Mouse scrolled (428, 428) with delta (37, -36)
Screenshot: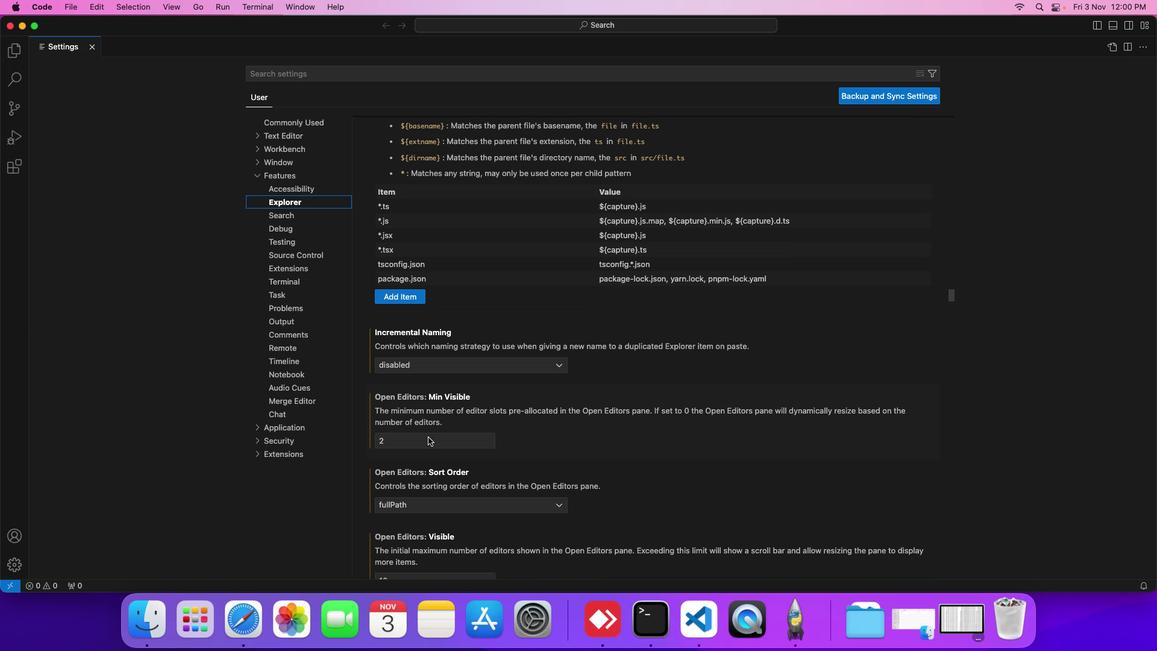 
Action: Mouse scrolled (428, 428) with delta (37, -36)
Screenshot: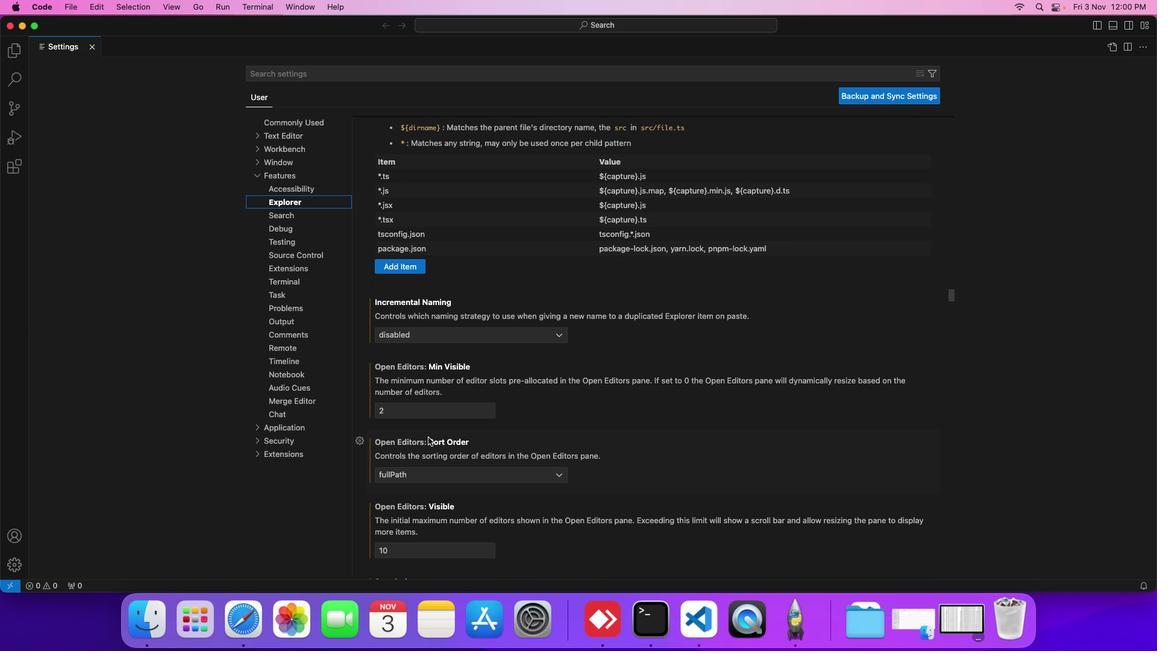 
Action: Mouse scrolled (428, 428) with delta (37, -36)
Screenshot: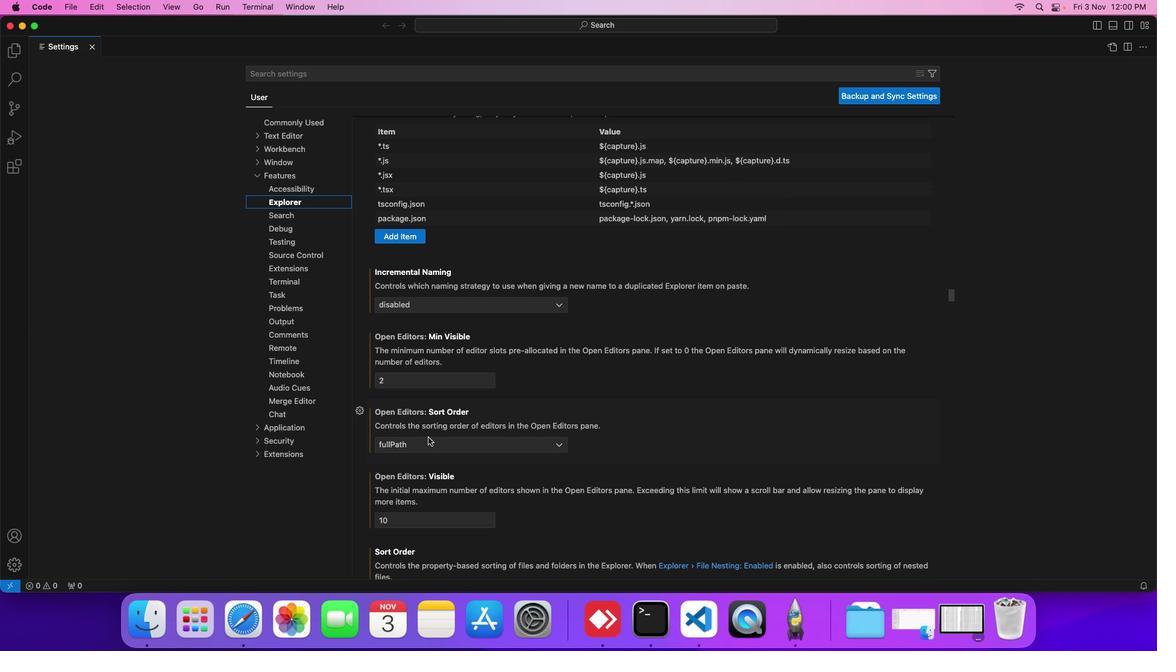 
Action: Mouse scrolled (428, 428) with delta (37, -36)
Screenshot: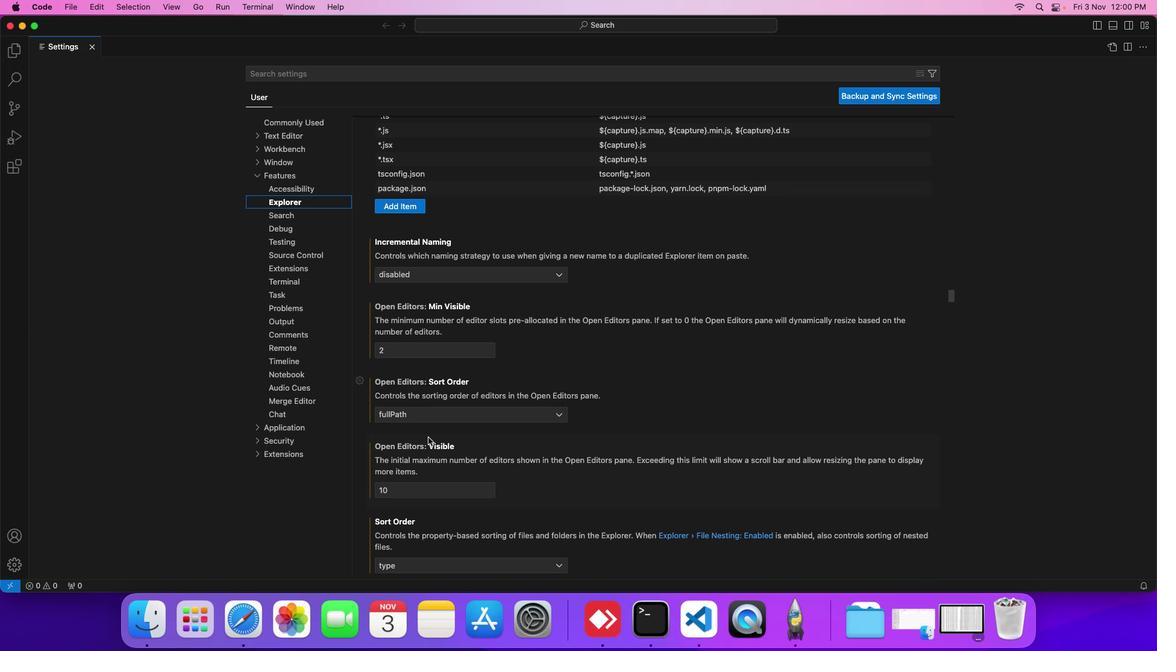 
Action: Mouse scrolled (428, 428) with delta (37, -36)
Screenshot: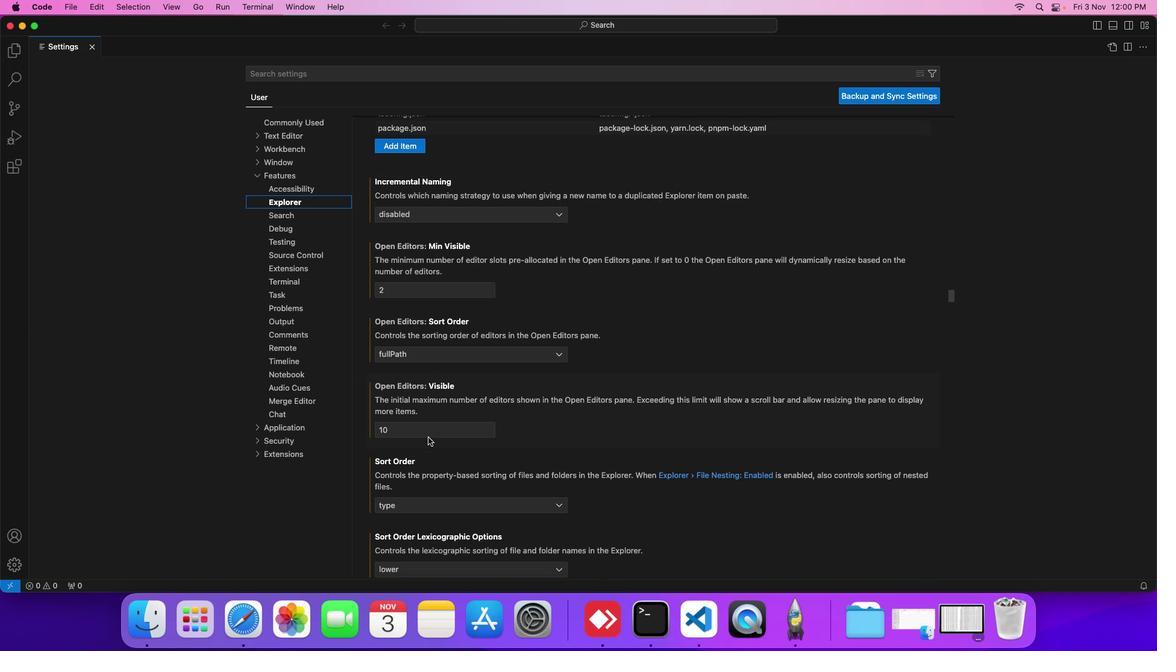 
Action: Mouse scrolled (428, 428) with delta (37, -36)
Screenshot: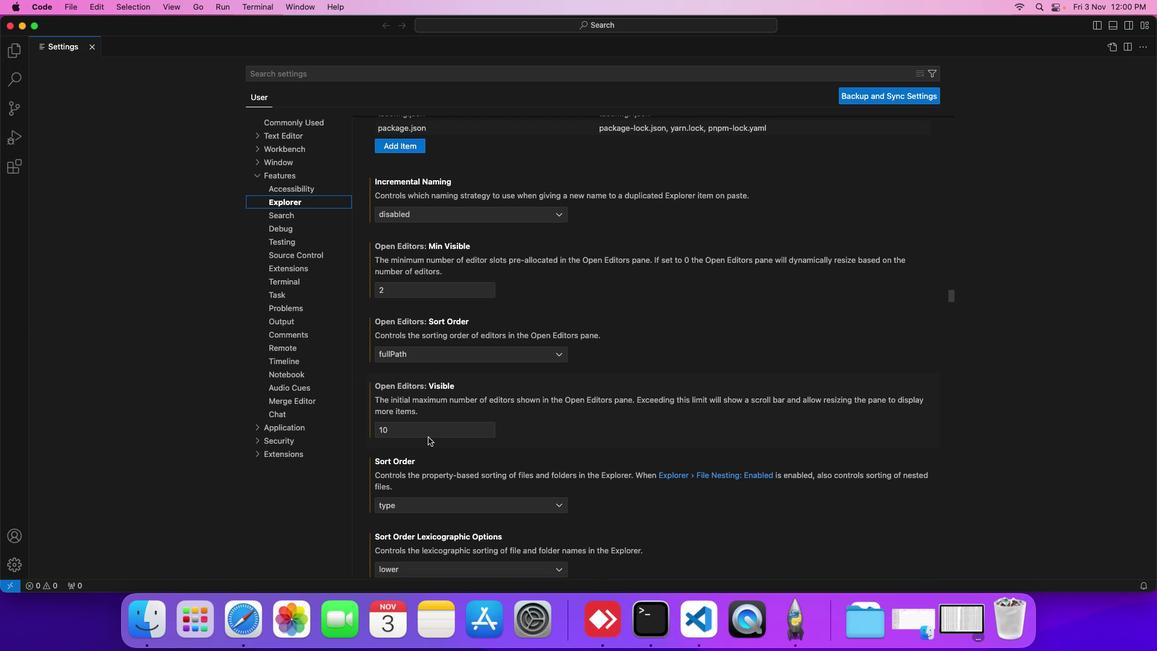 
Action: Mouse scrolled (428, 428) with delta (37, -36)
Screenshot: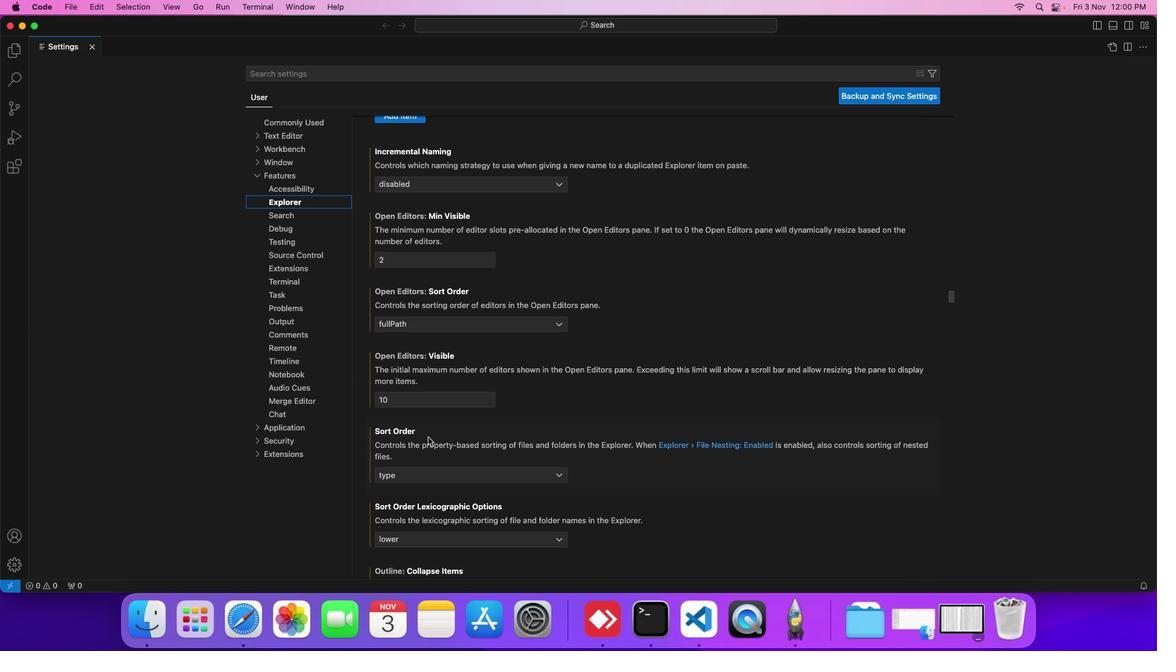 
Action: Mouse scrolled (428, 428) with delta (37, -36)
Screenshot: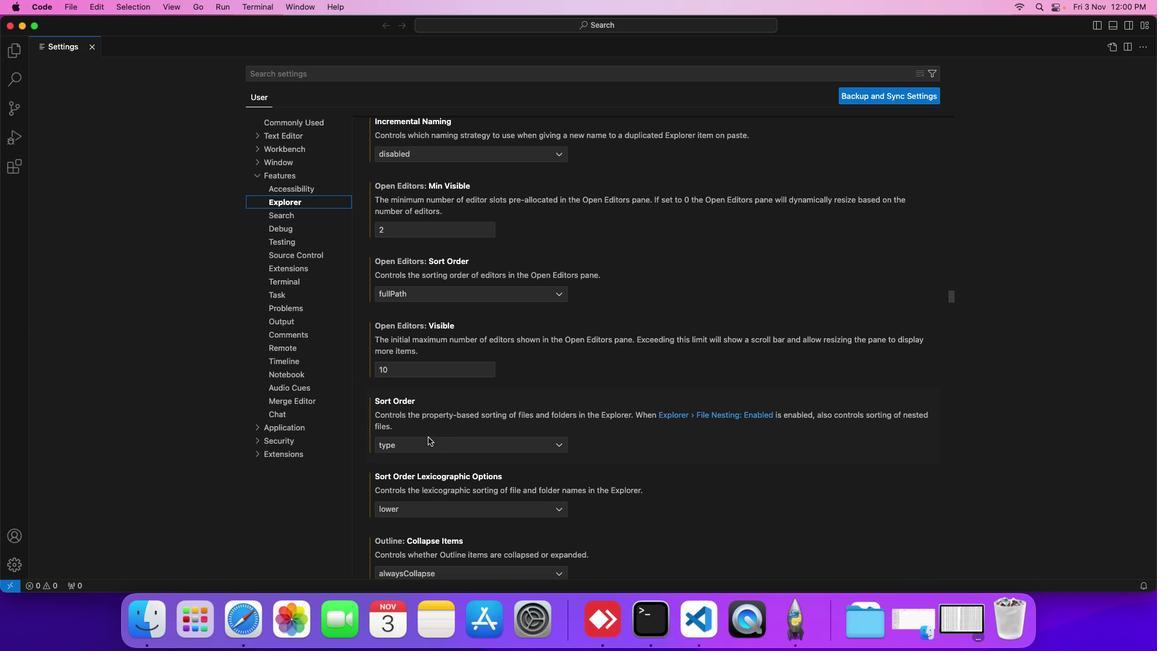 
Action: Mouse scrolled (428, 428) with delta (37, -36)
Screenshot: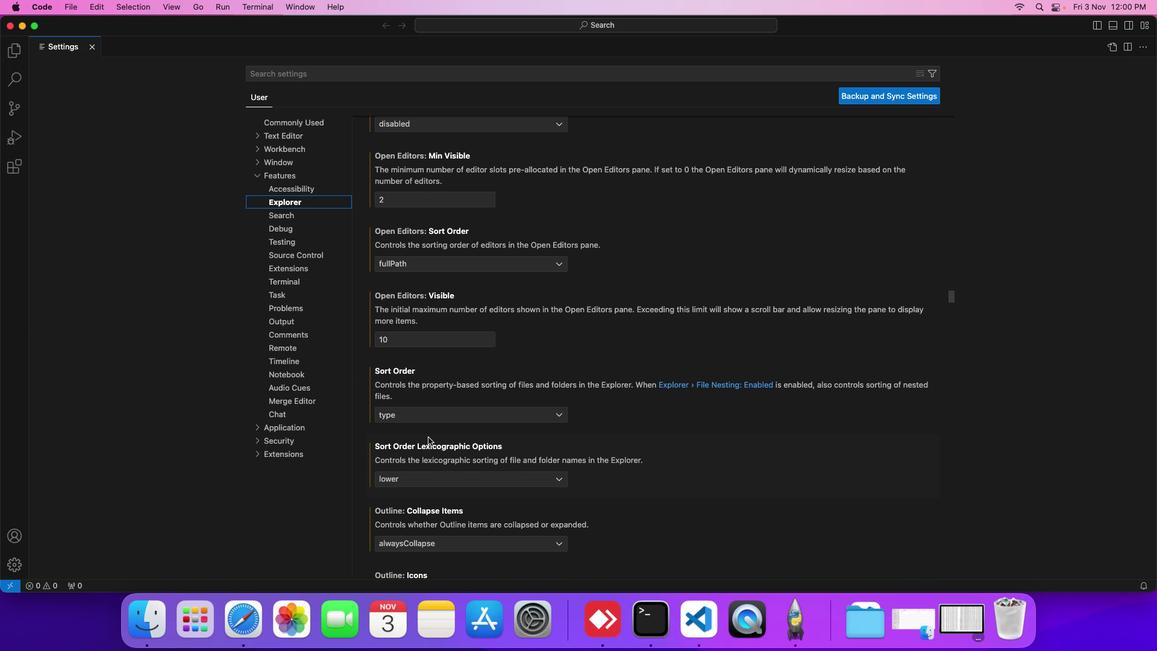 
Action: Mouse scrolled (428, 428) with delta (37, -36)
Screenshot: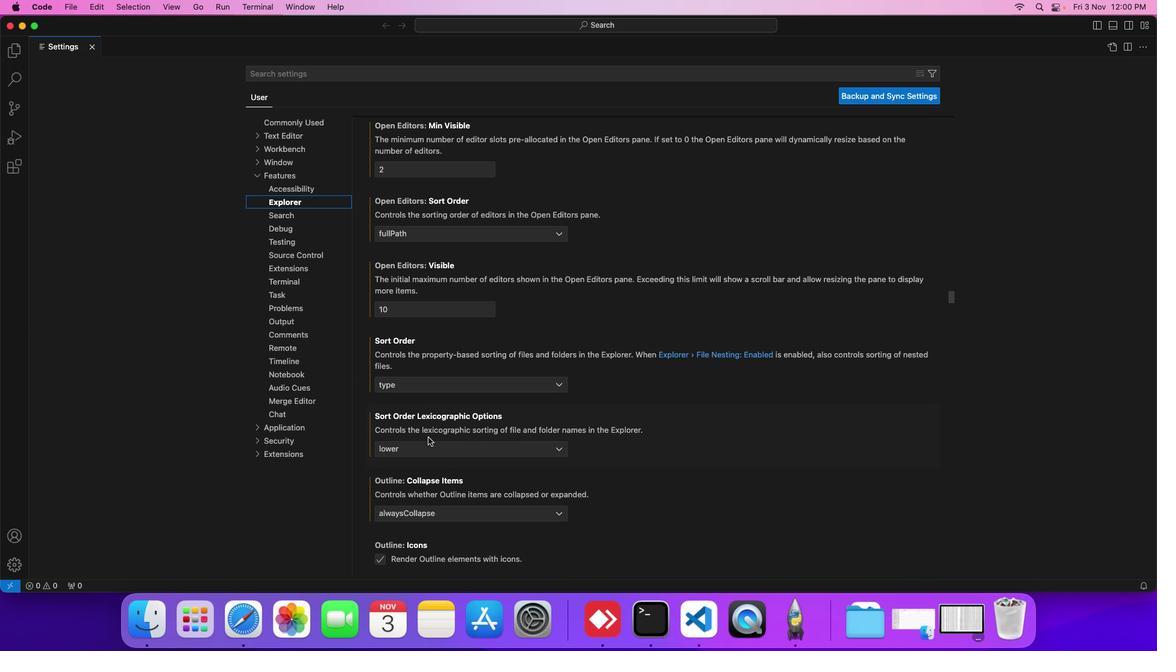 
Action: Mouse moved to (428, 428)
Screenshot: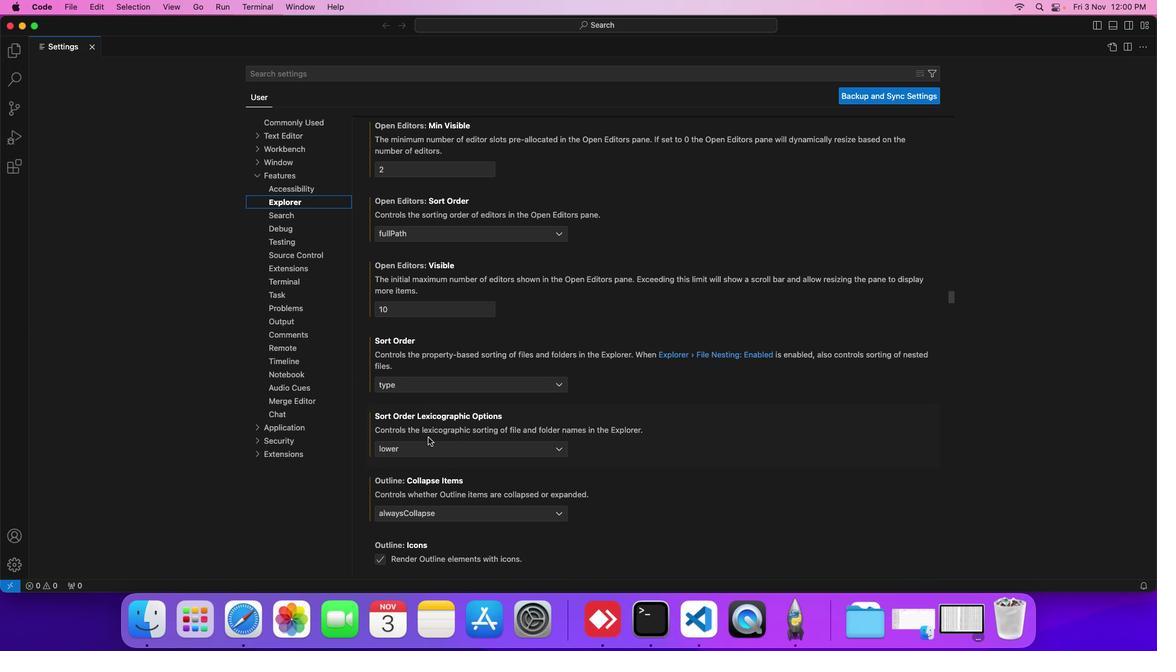 
Action: Mouse scrolled (428, 428) with delta (37, -36)
Screenshot: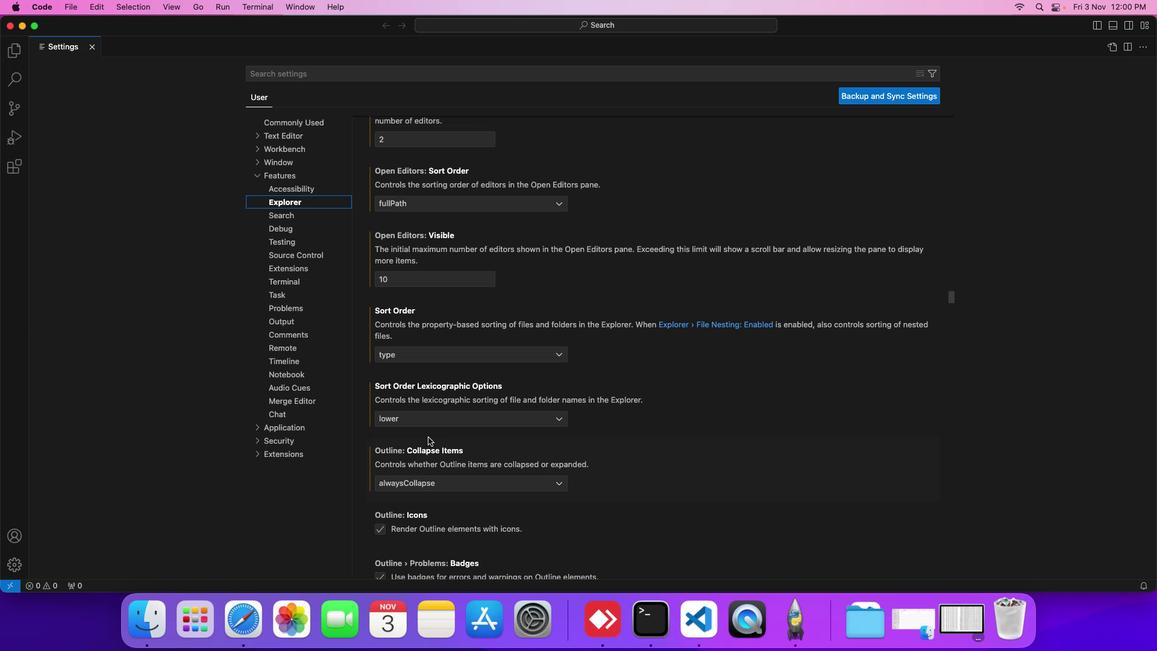 
Action: Mouse scrolled (428, 428) with delta (37, -36)
Screenshot: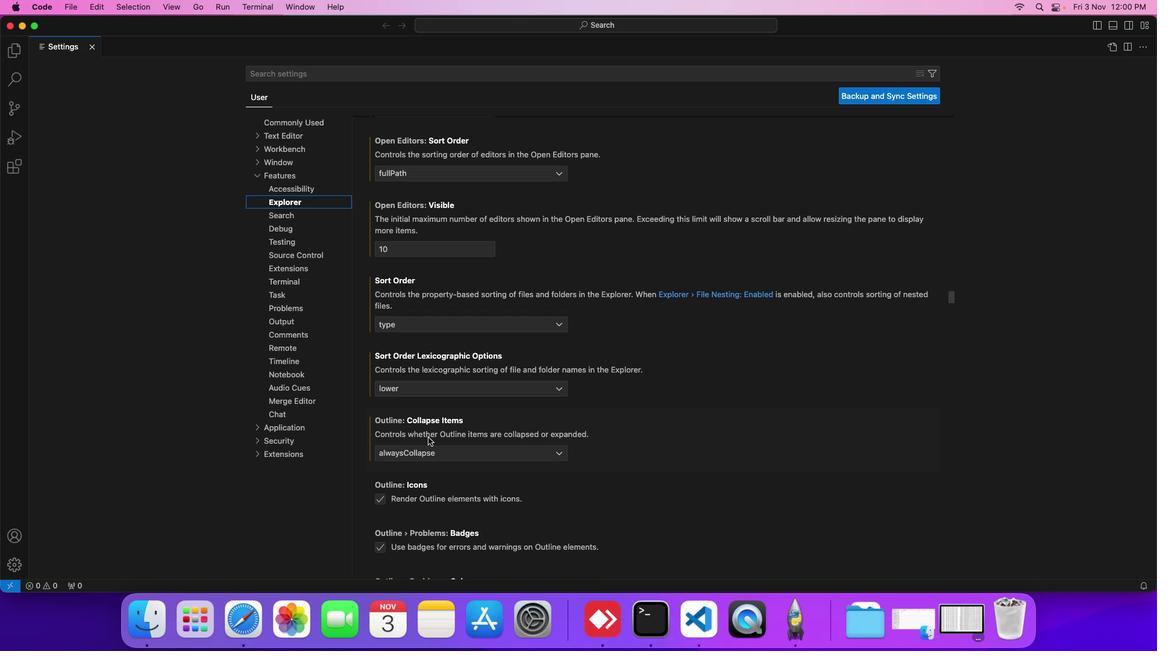 
Action: Mouse moved to (423, 441)
Screenshot: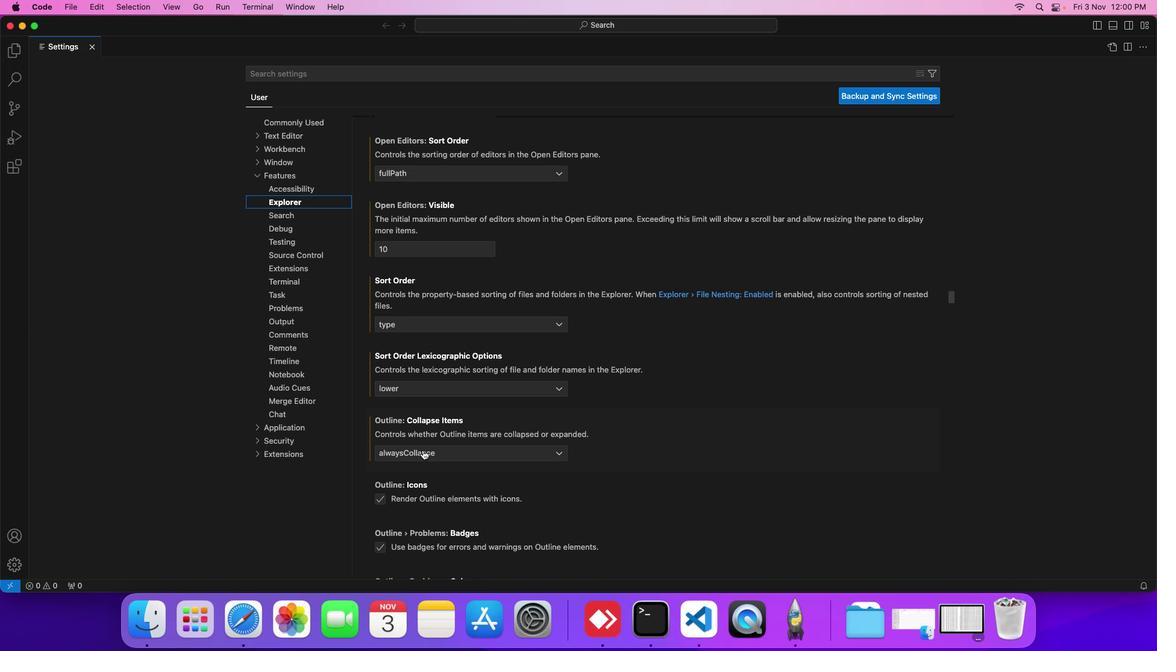 
Action: Mouse pressed left at (423, 441)
Screenshot: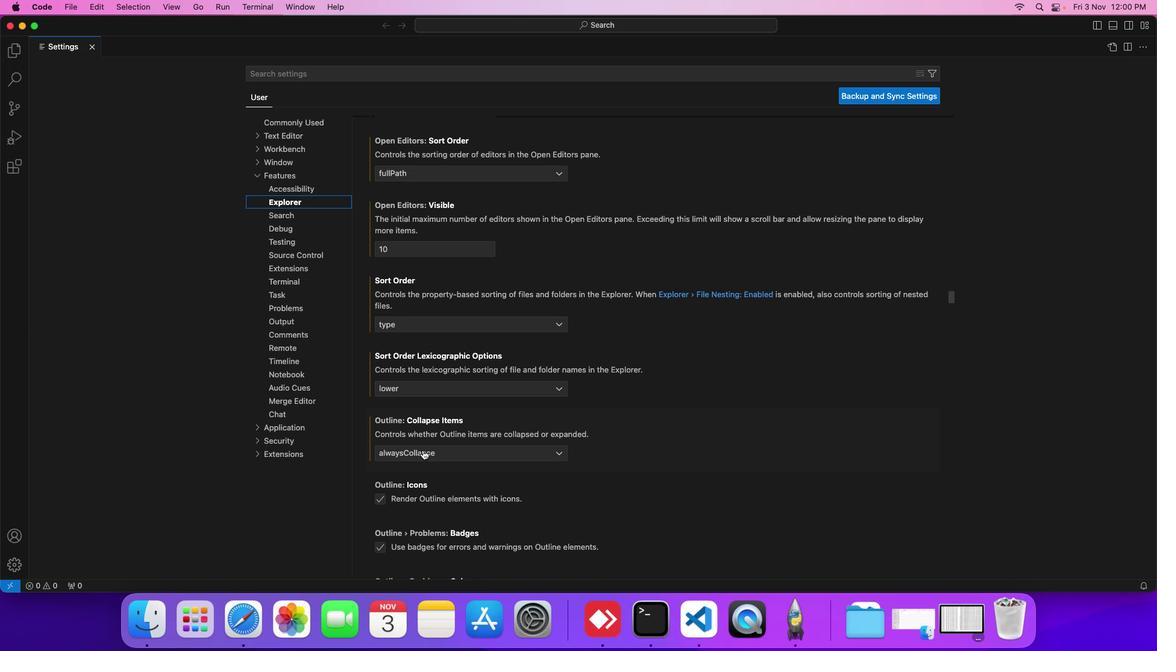 
Action: Mouse moved to (420, 474)
Screenshot: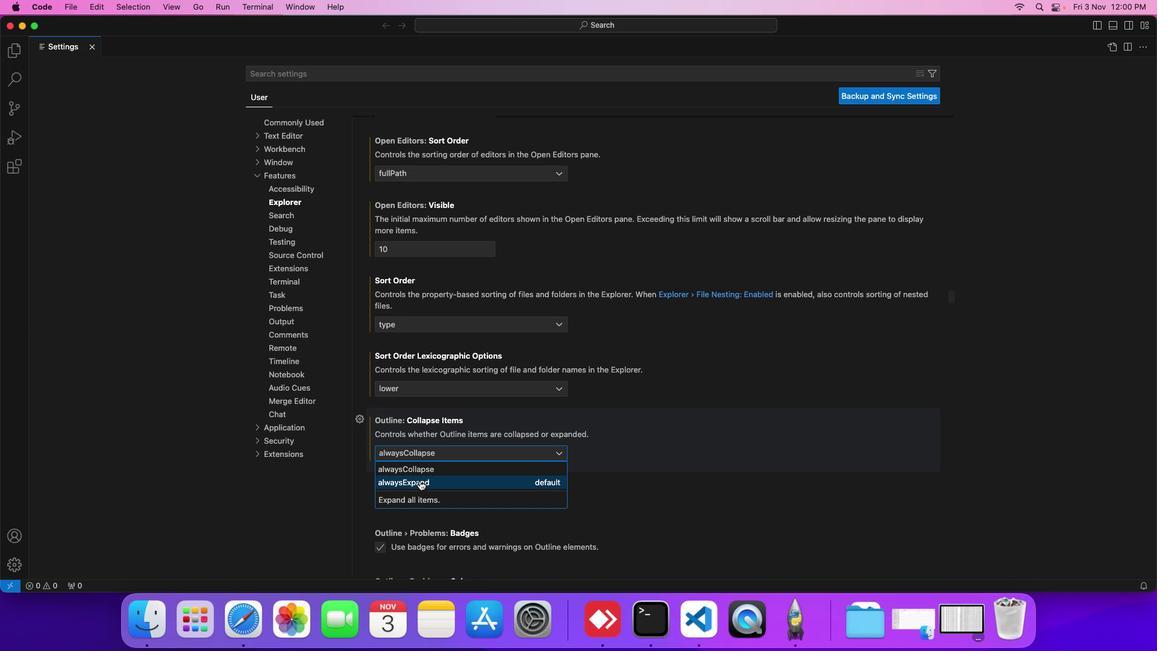
Action: Mouse pressed left at (420, 474)
Screenshot: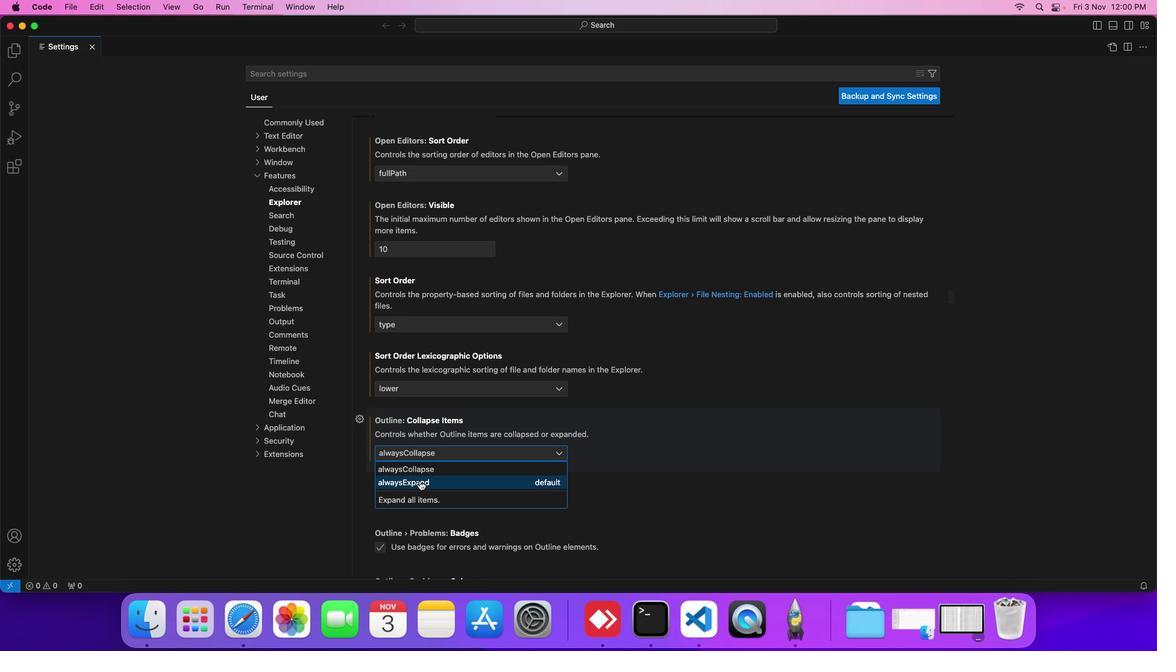
Action: Mouse moved to (390, 419)
Screenshot: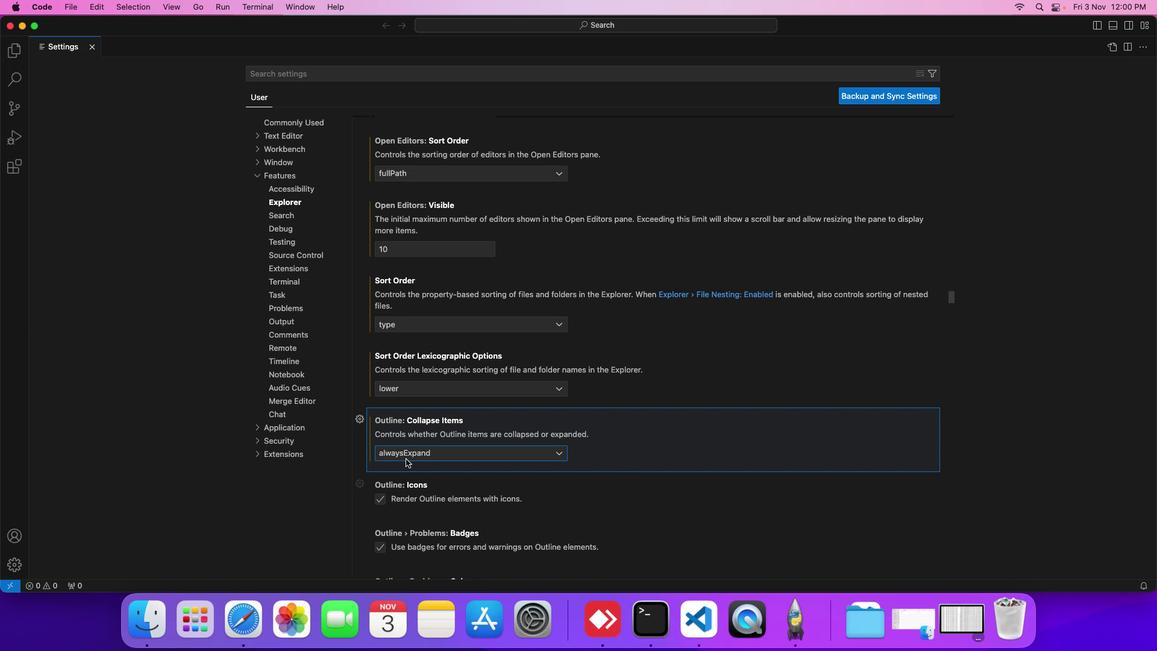 
